 Task: Search one way flight ticket for 4 adults, 2 children, 2 infants in seat and 1 infant on lap in economy from Shreveport: Shreveport Regional Airport to Rockford: Chicago Rockford International Airport(was Northwest Chicagoland Regional Airport At Rockford) on 5-1-2023. Choice of flights is Spirit. Number of bags: 10 checked bags. Price is upto 100000. Outbound departure time preference is 22:30.
Action: Mouse moved to (225, 232)
Screenshot: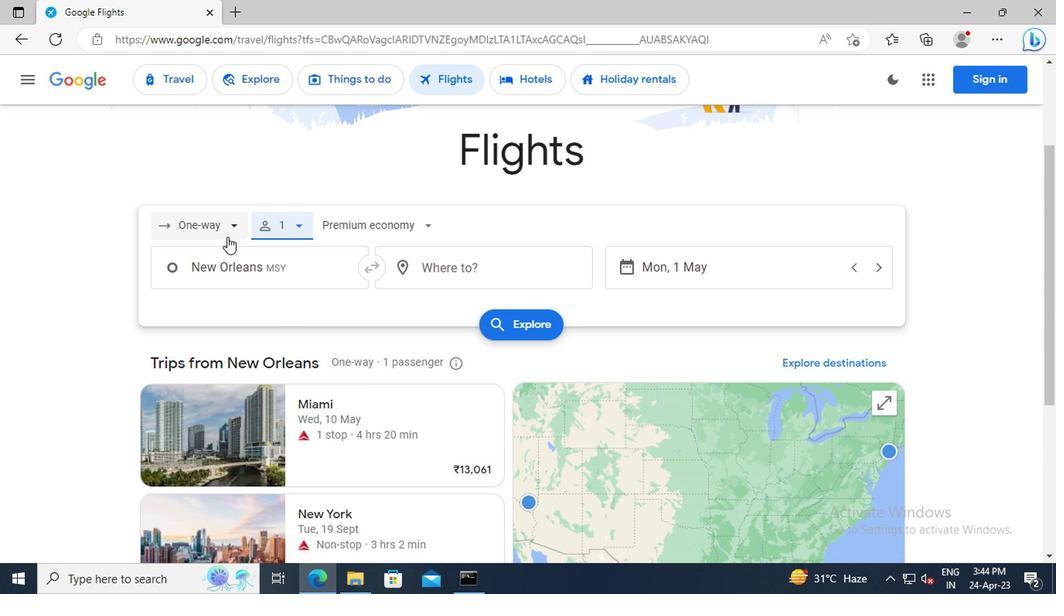 
Action: Mouse pressed left at (225, 232)
Screenshot: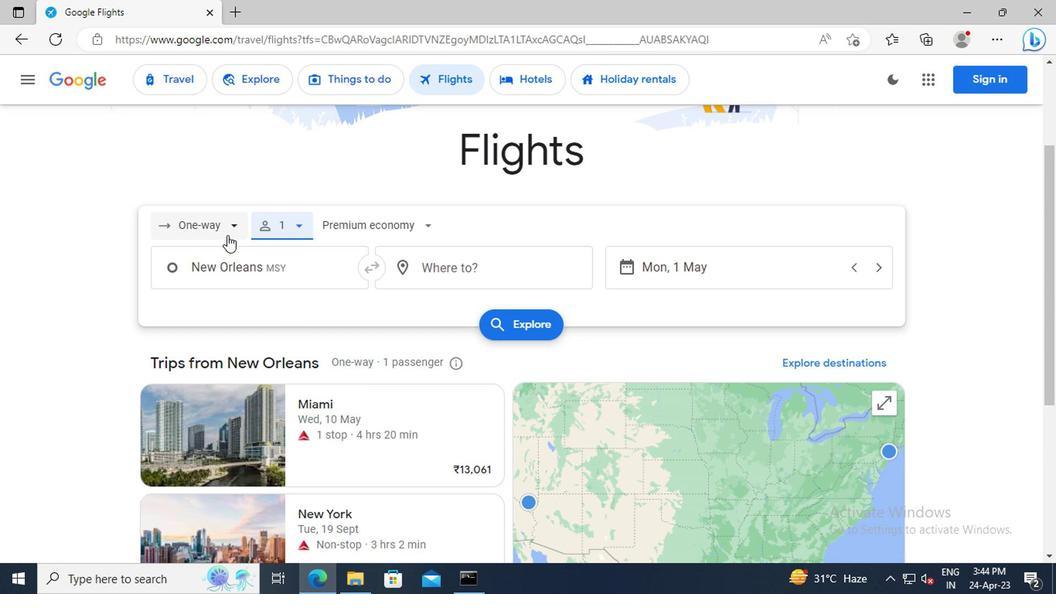 
Action: Mouse moved to (221, 304)
Screenshot: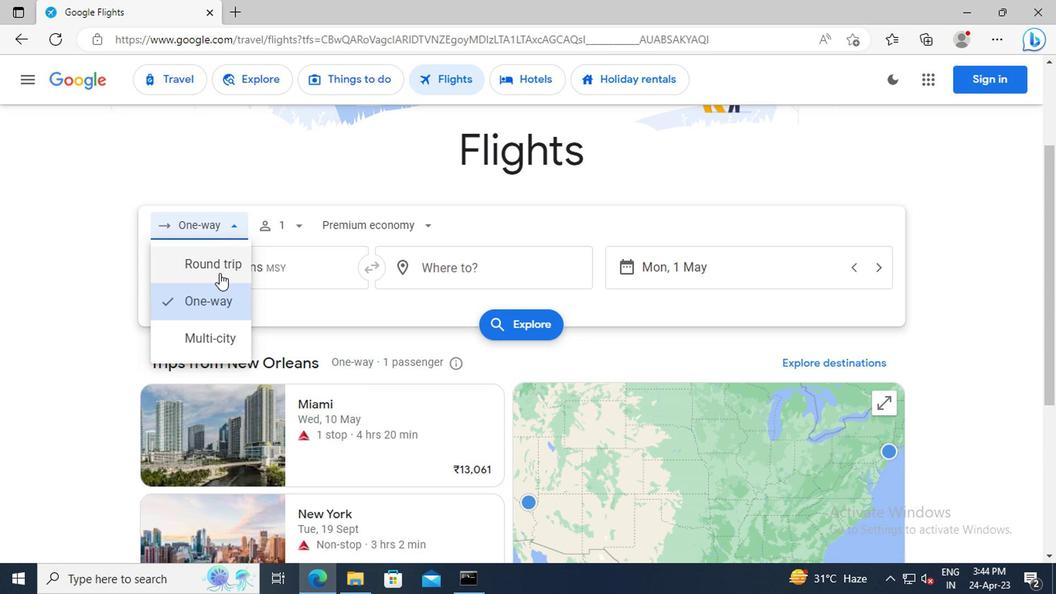 
Action: Mouse pressed left at (221, 304)
Screenshot: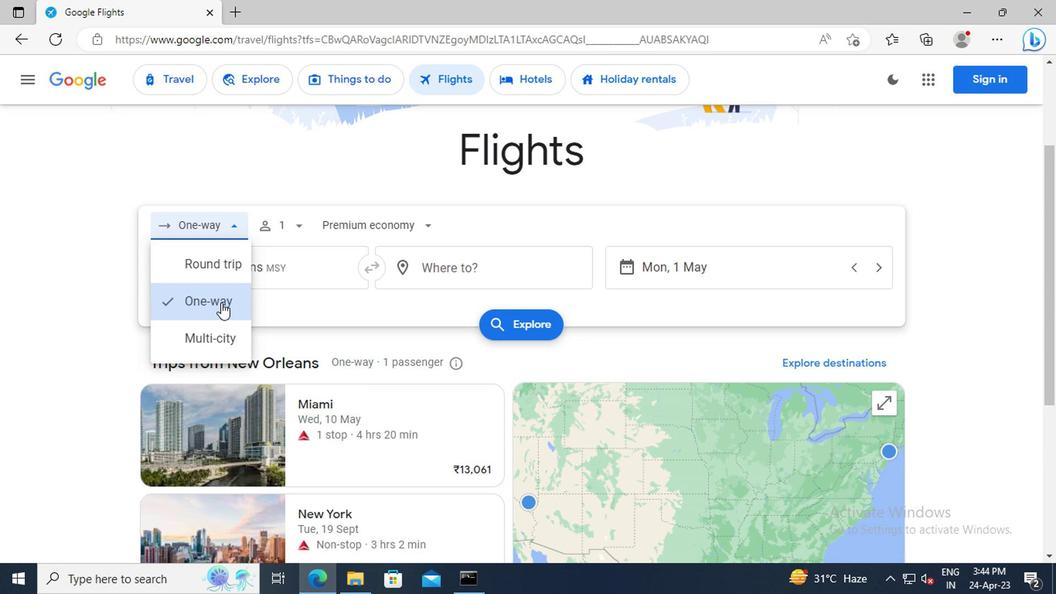 
Action: Mouse moved to (284, 227)
Screenshot: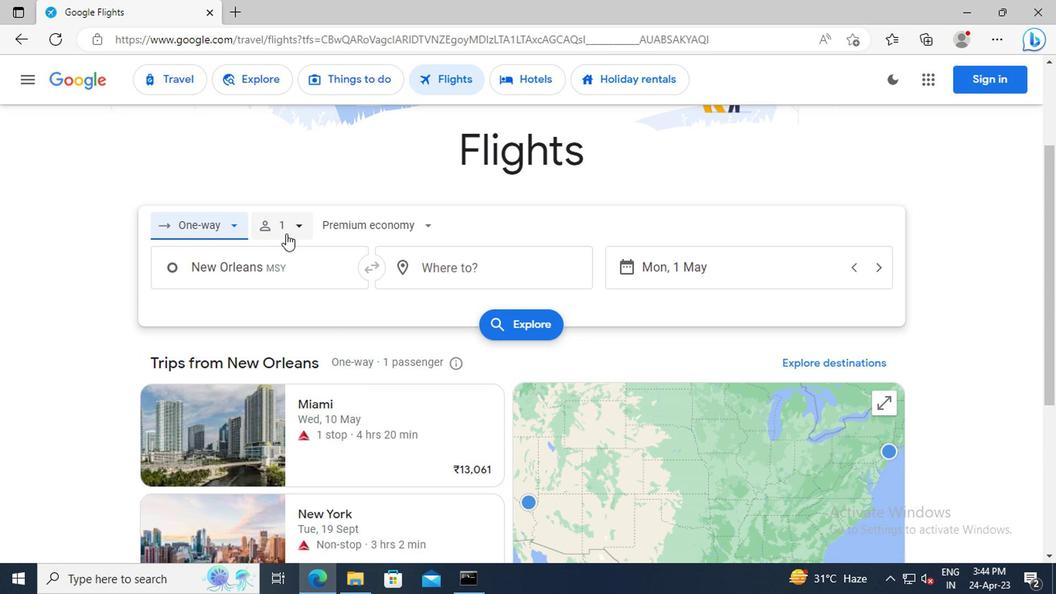 
Action: Mouse pressed left at (284, 227)
Screenshot: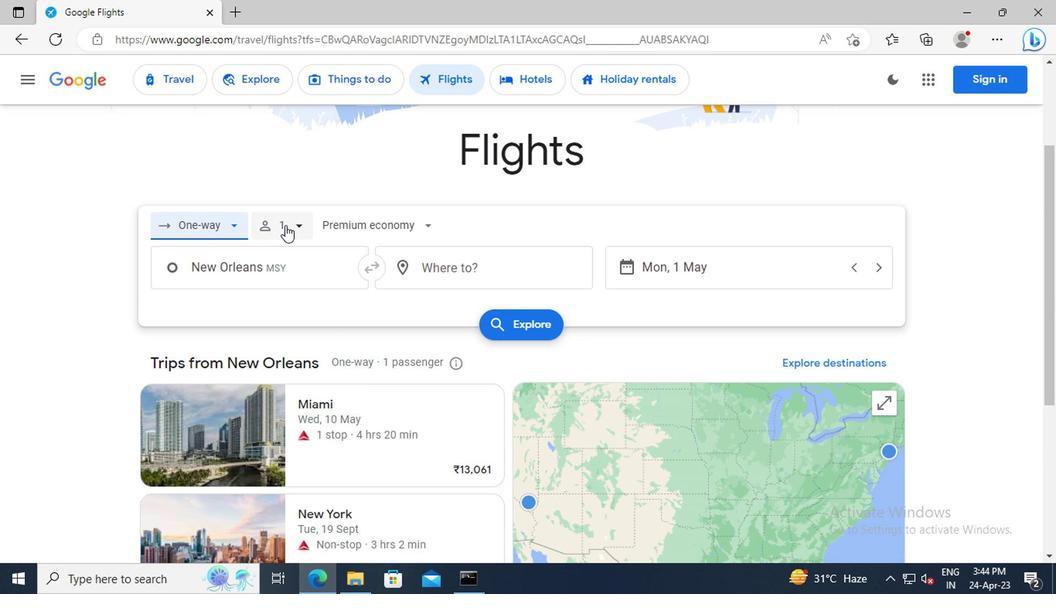 
Action: Mouse moved to (413, 271)
Screenshot: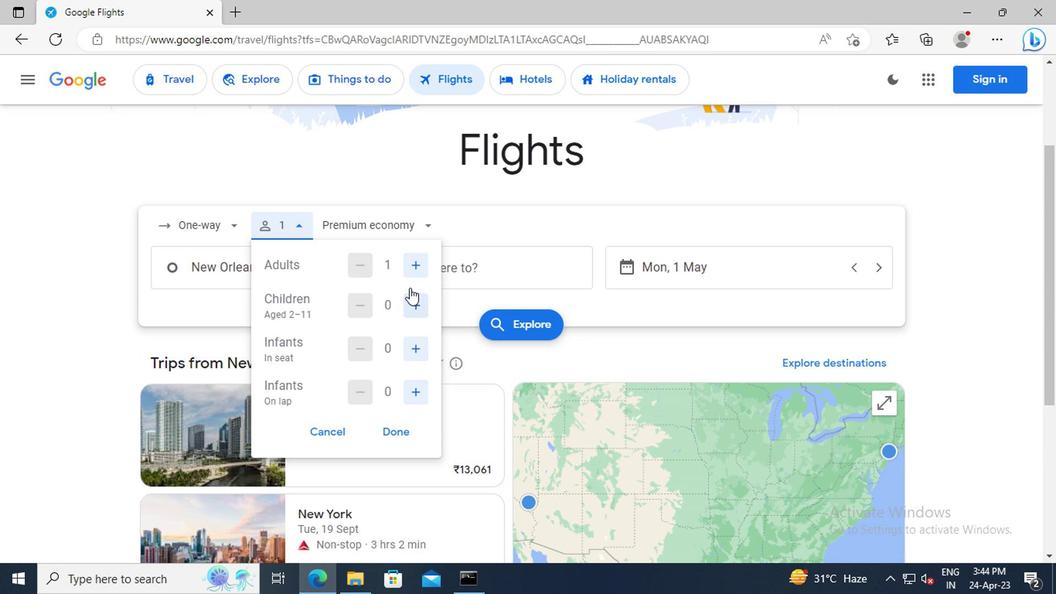 
Action: Mouse pressed left at (413, 271)
Screenshot: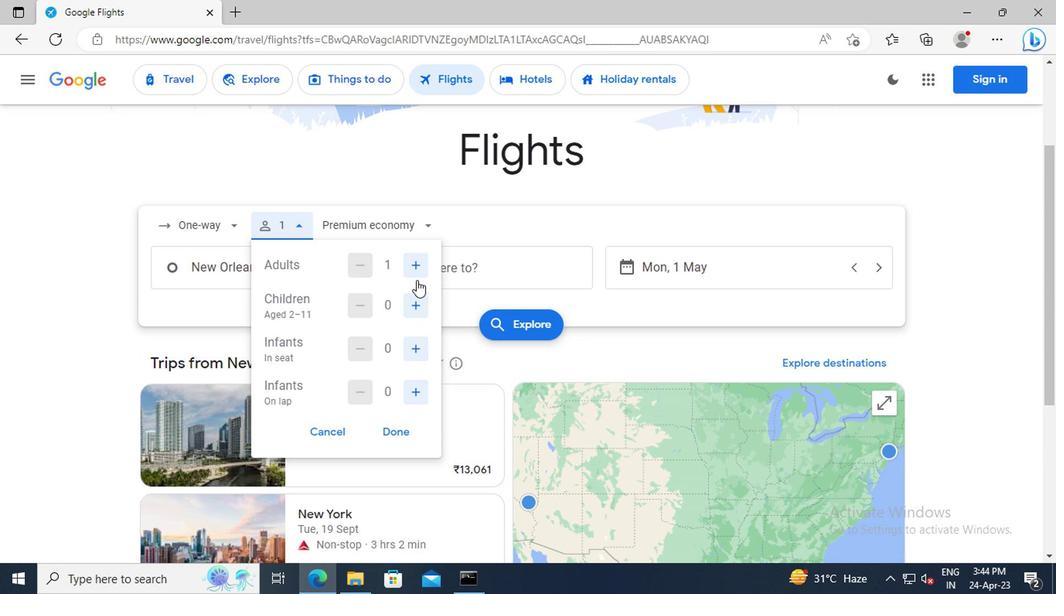 
Action: Mouse pressed left at (413, 271)
Screenshot: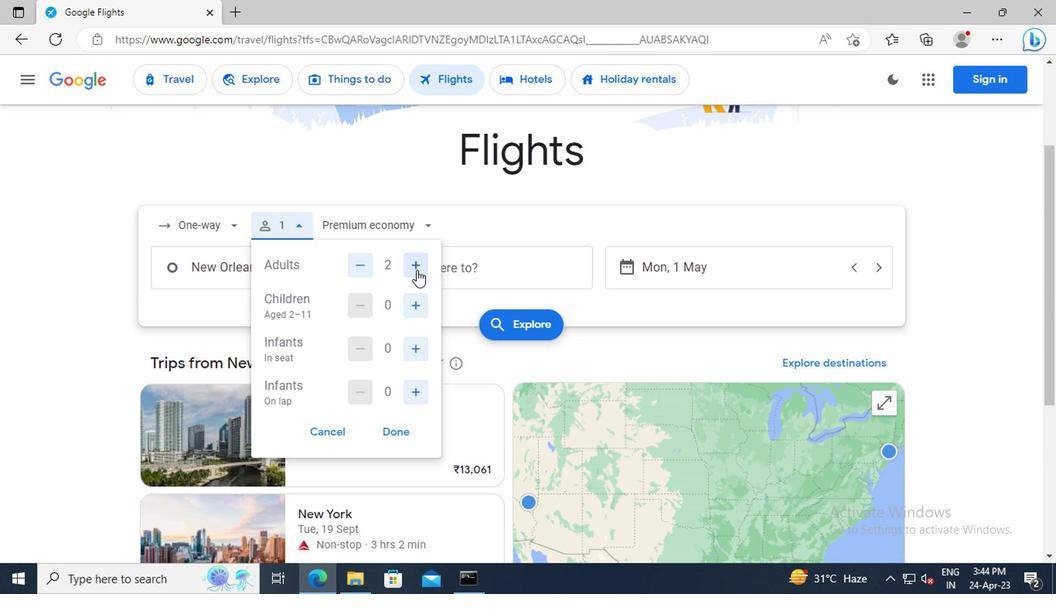 
Action: Mouse pressed left at (413, 271)
Screenshot: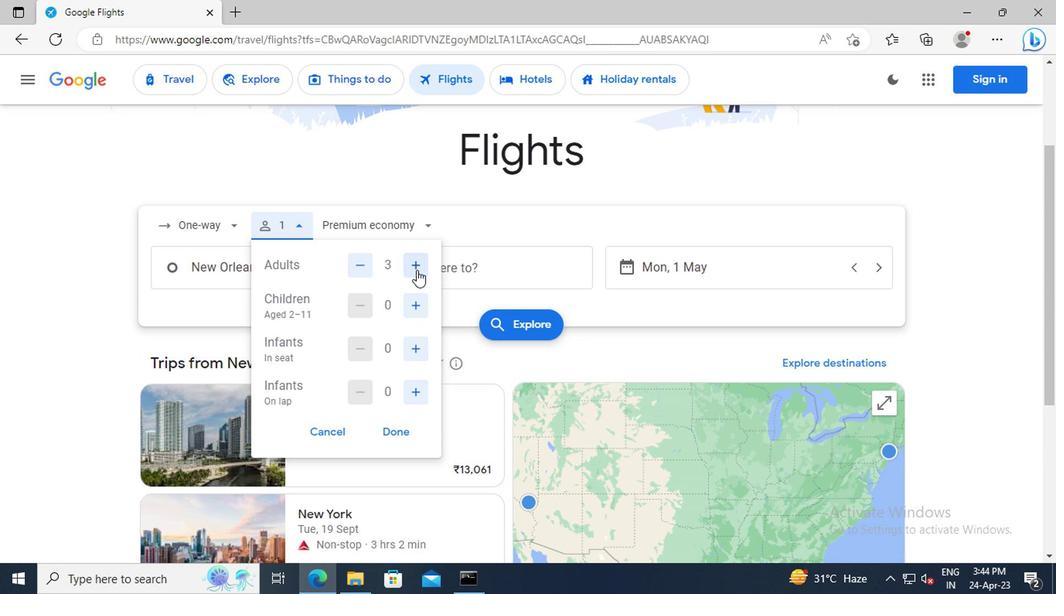 
Action: Mouse moved to (414, 298)
Screenshot: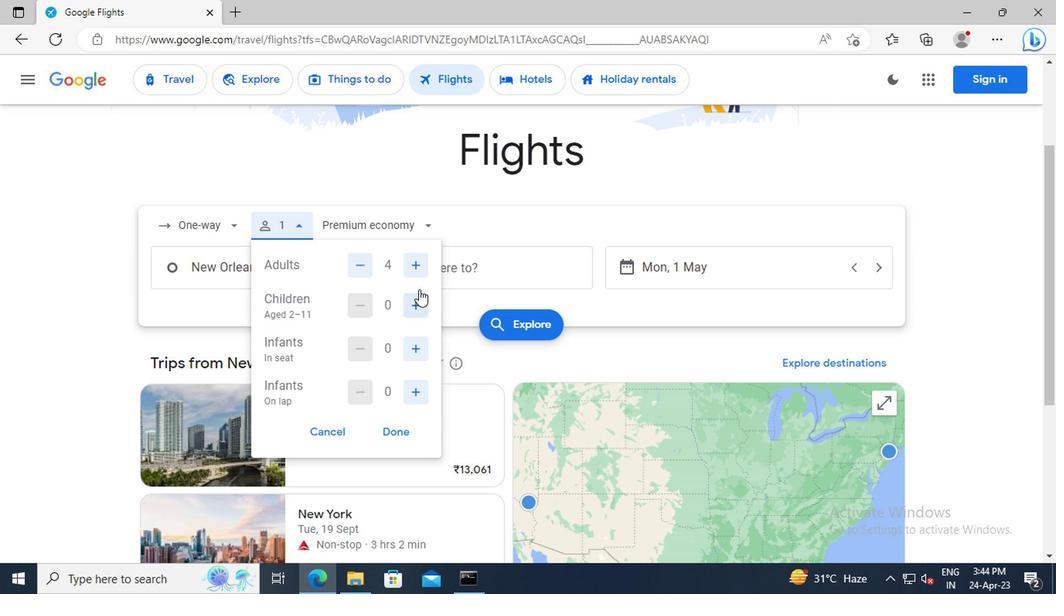 
Action: Mouse pressed left at (414, 298)
Screenshot: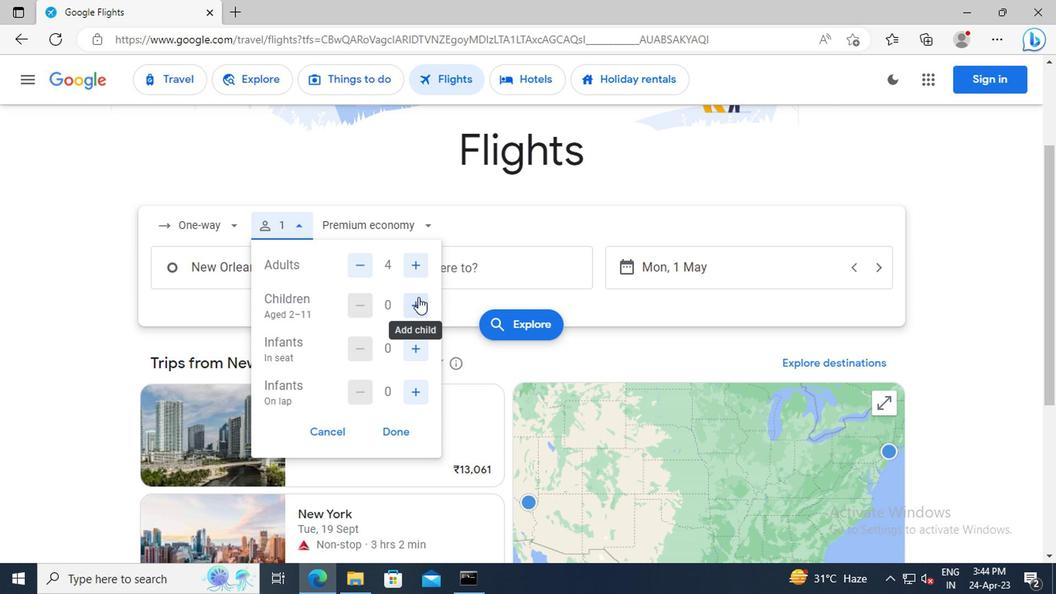 
Action: Mouse pressed left at (414, 298)
Screenshot: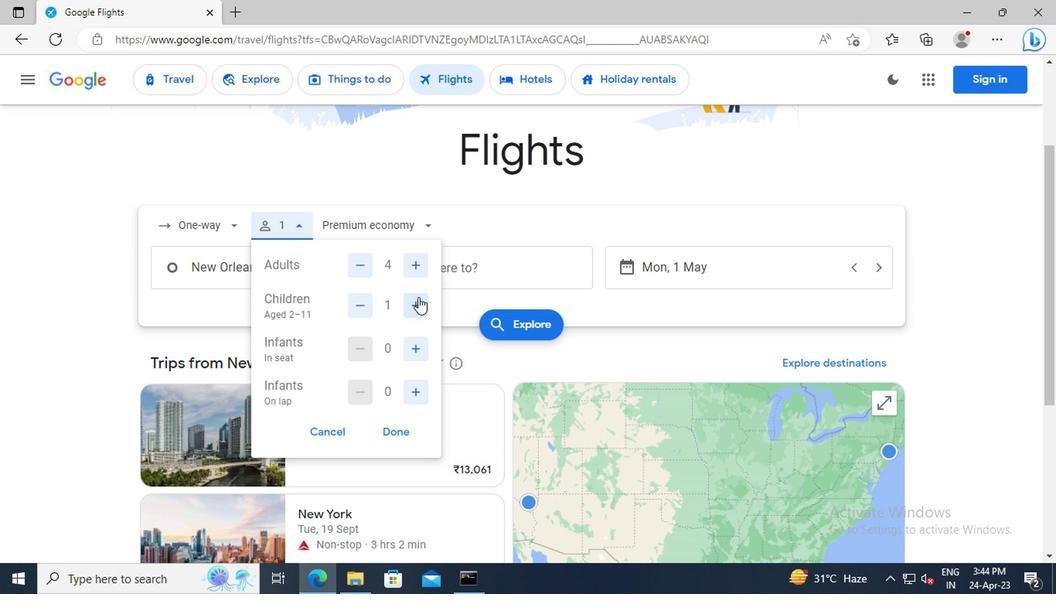 
Action: Mouse moved to (414, 339)
Screenshot: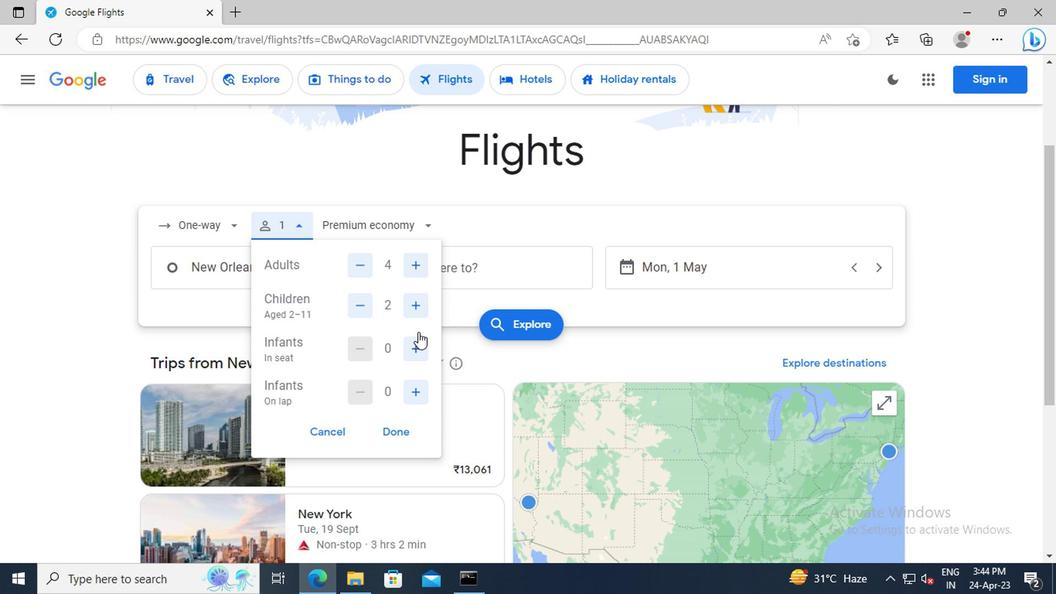 
Action: Mouse pressed left at (414, 339)
Screenshot: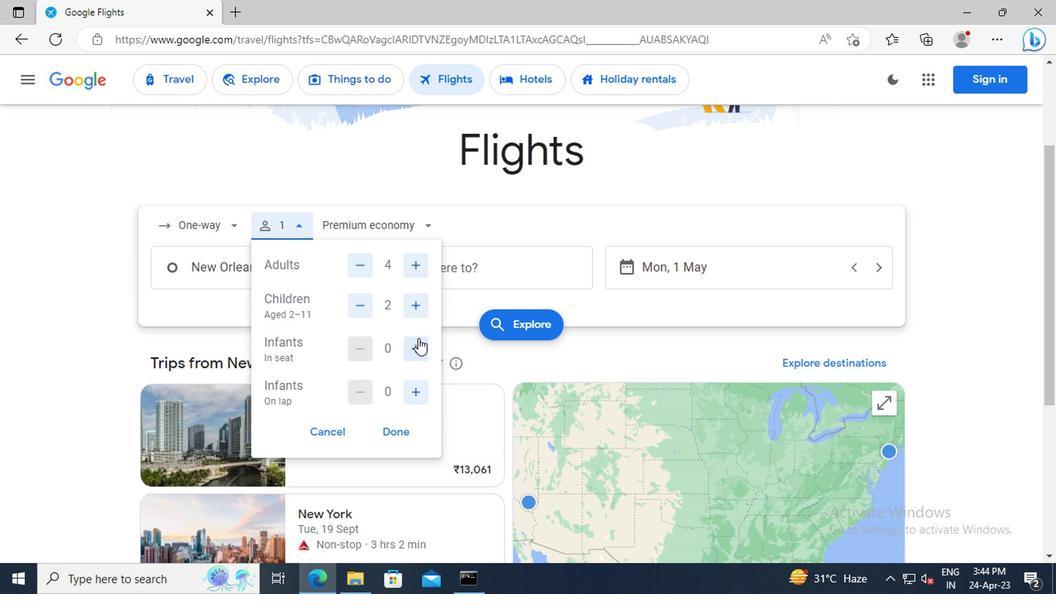 
Action: Mouse pressed left at (414, 339)
Screenshot: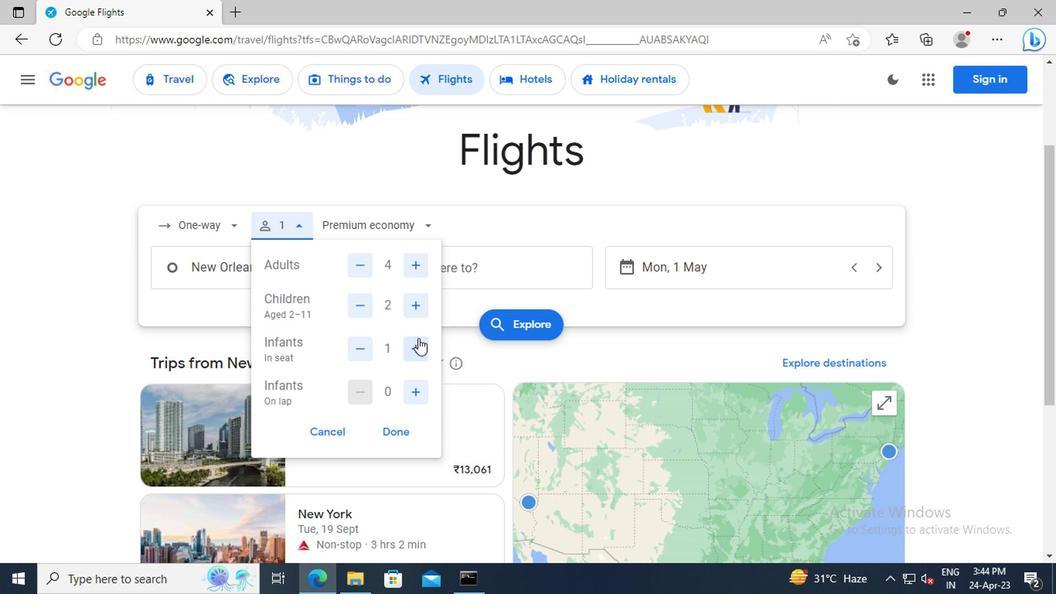 
Action: Mouse moved to (414, 387)
Screenshot: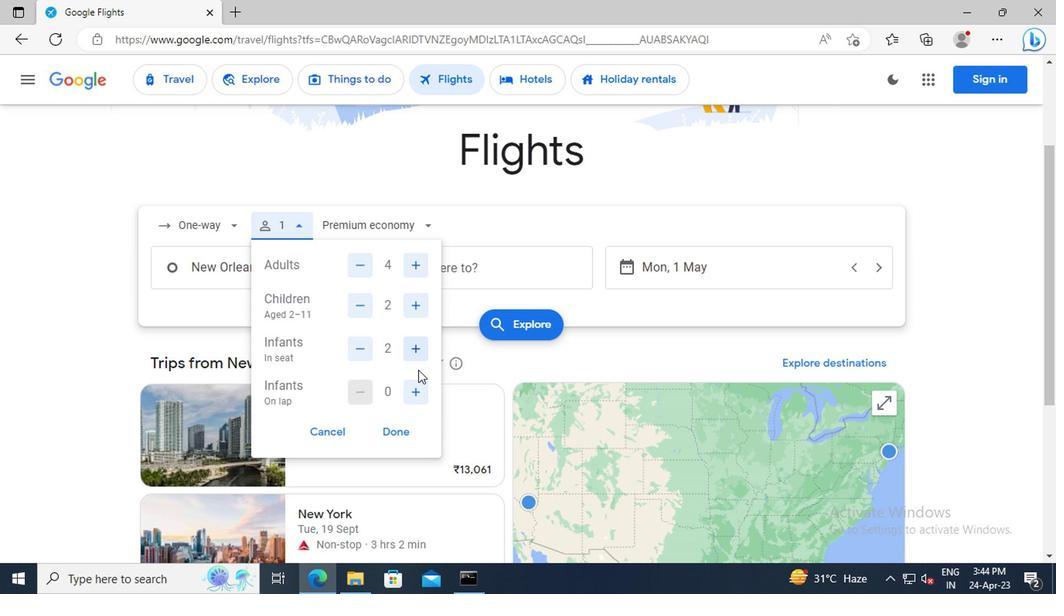 
Action: Mouse pressed left at (414, 387)
Screenshot: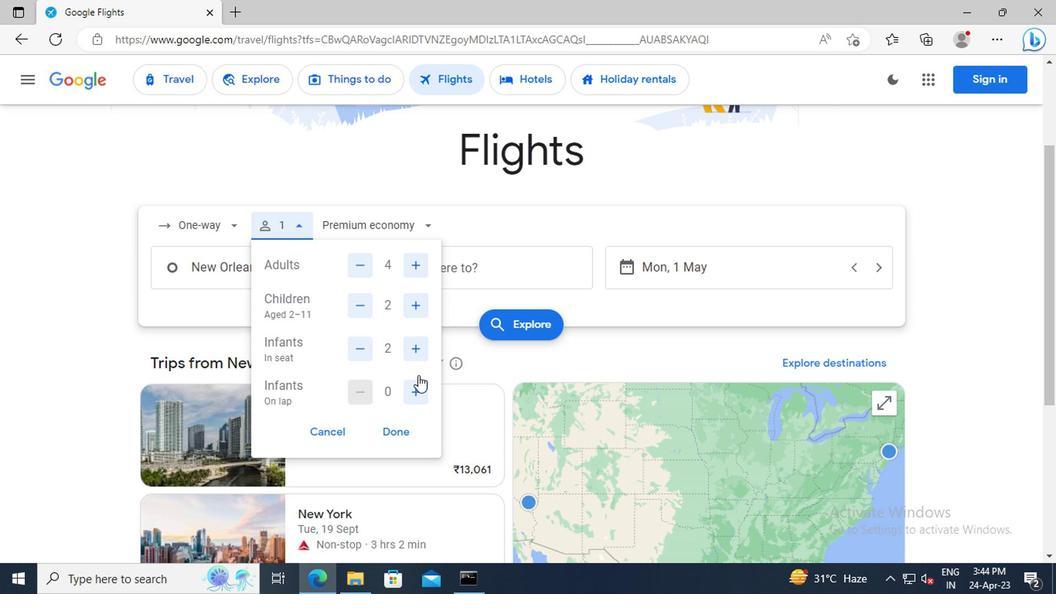 
Action: Mouse moved to (398, 431)
Screenshot: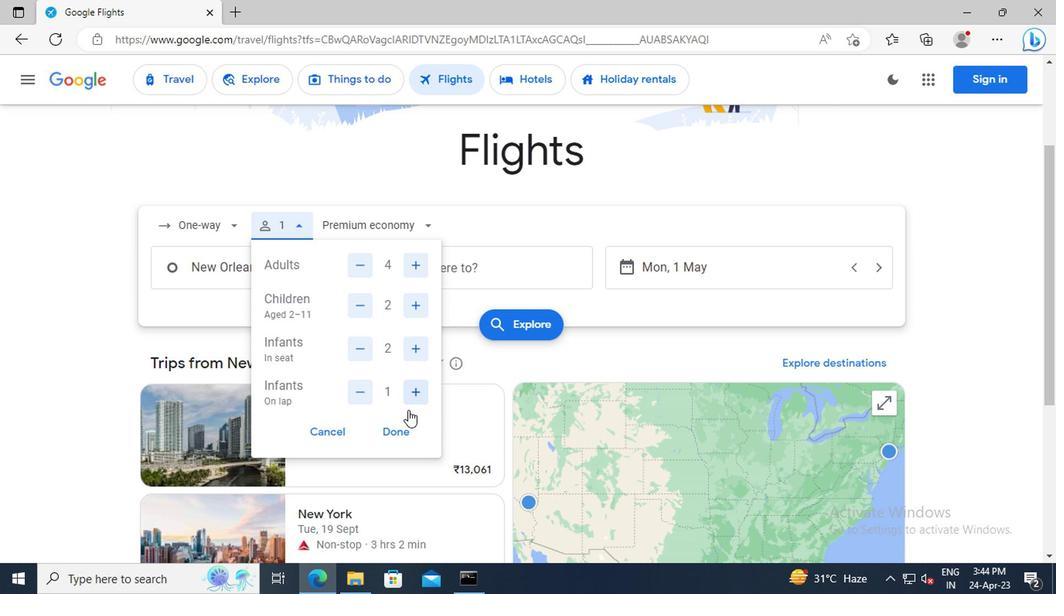 
Action: Mouse pressed left at (398, 431)
Screenshot: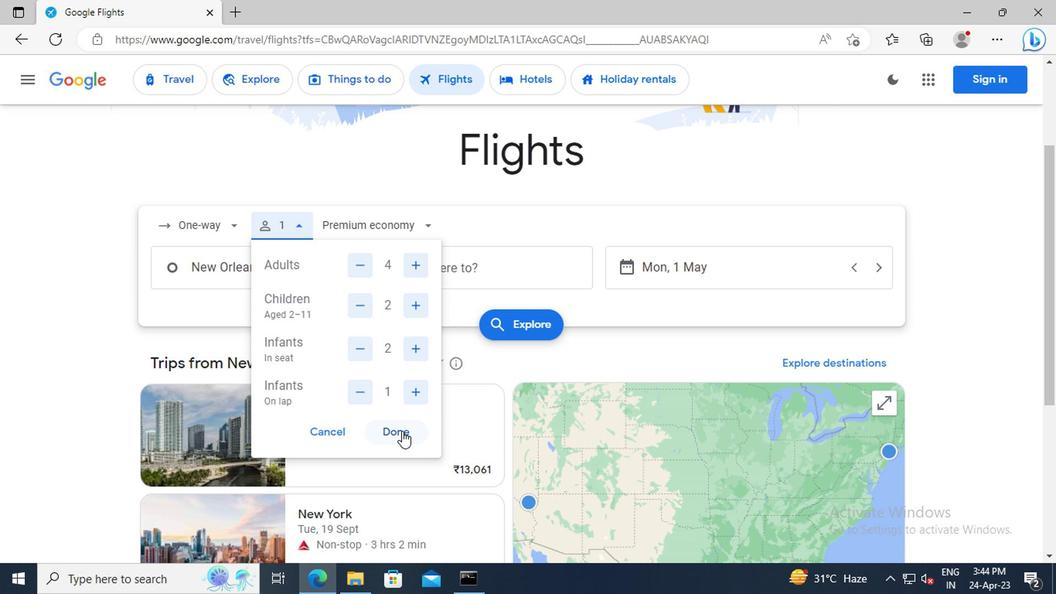 
Action: Mouse moved to (368, 225)
Screenshot: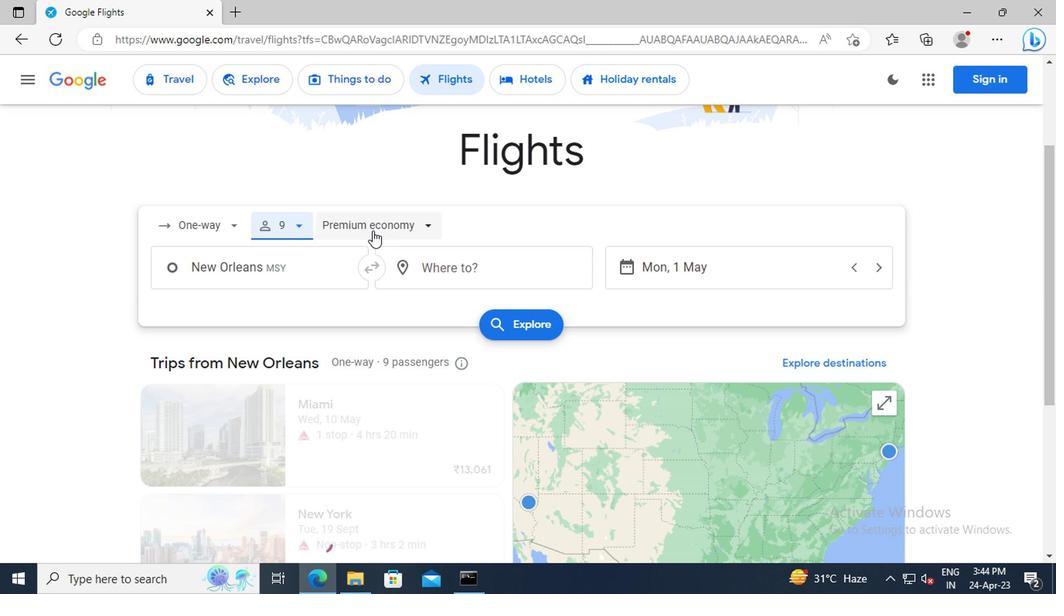 
Action: Mouse pressed left at (368, 225)
Screenshot: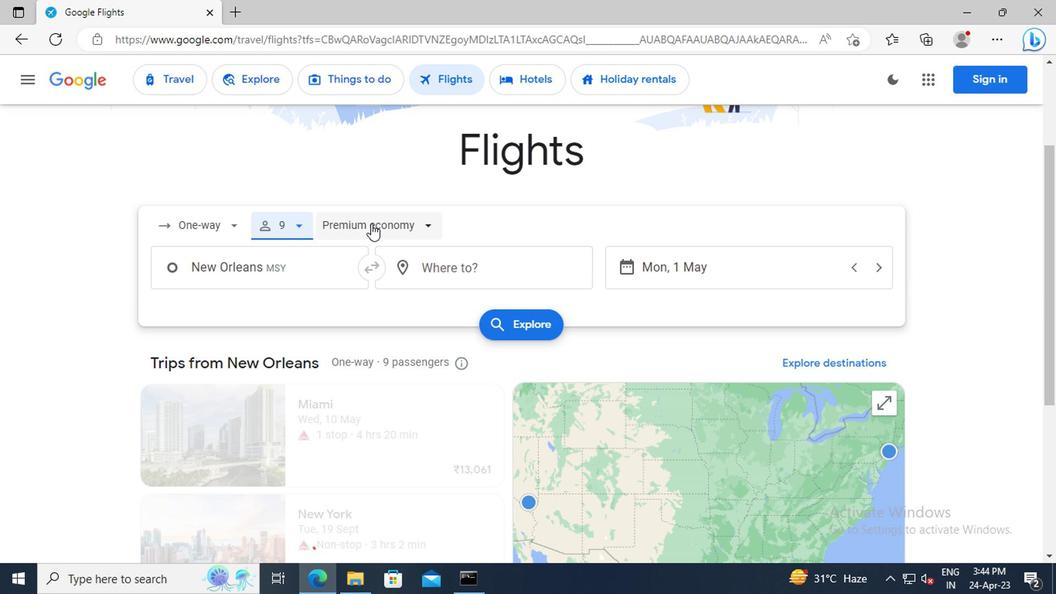 
Action: Mouse moved to (374, 264)
Screenshot: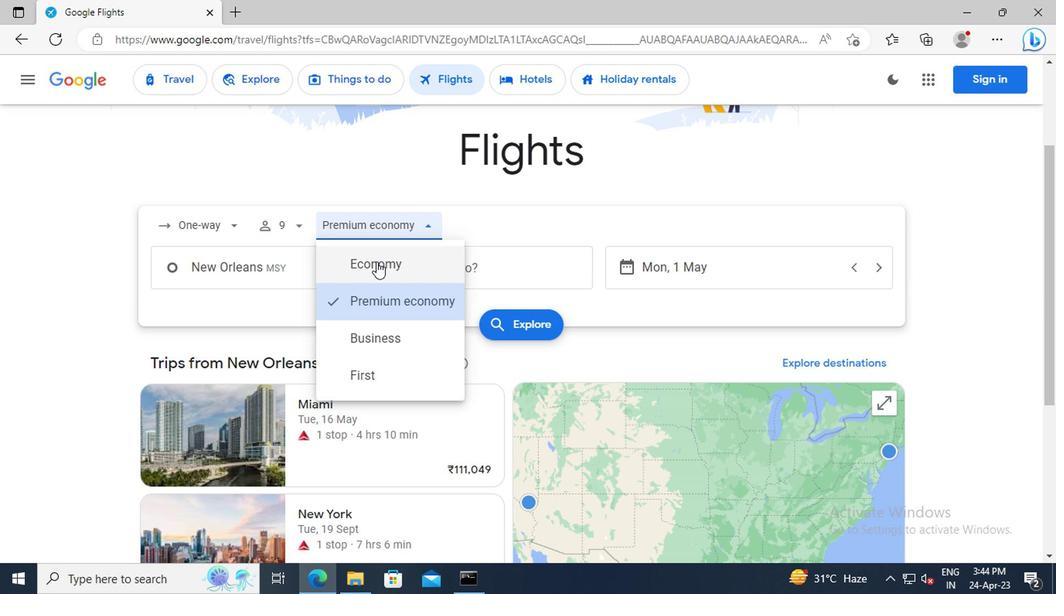 
Action: Mouse pressed left at (374, 264)
Screenshot: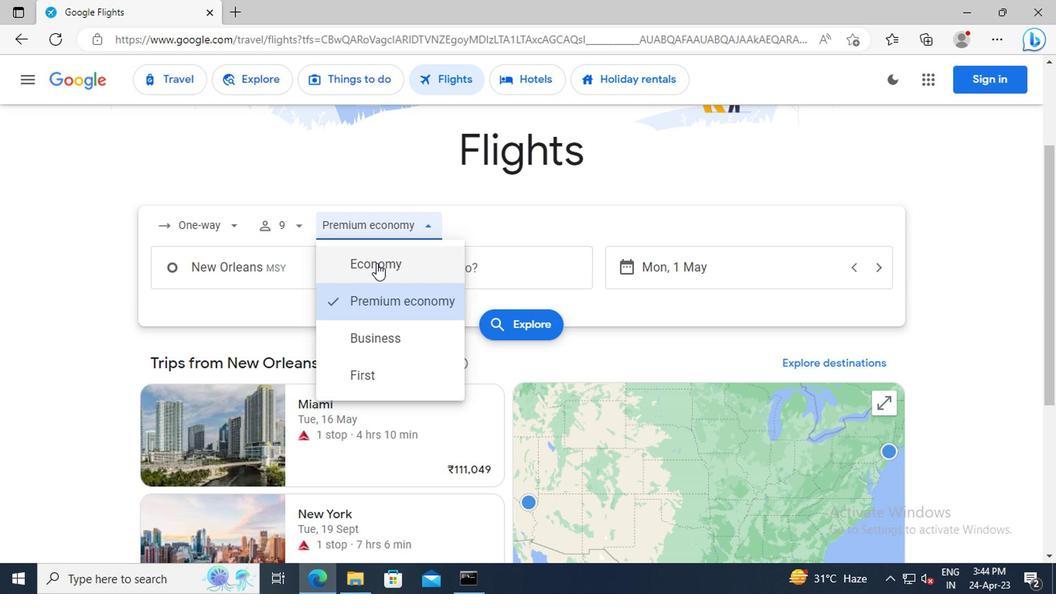 
Action: Mouse moved to (289, 277)
Screenshot: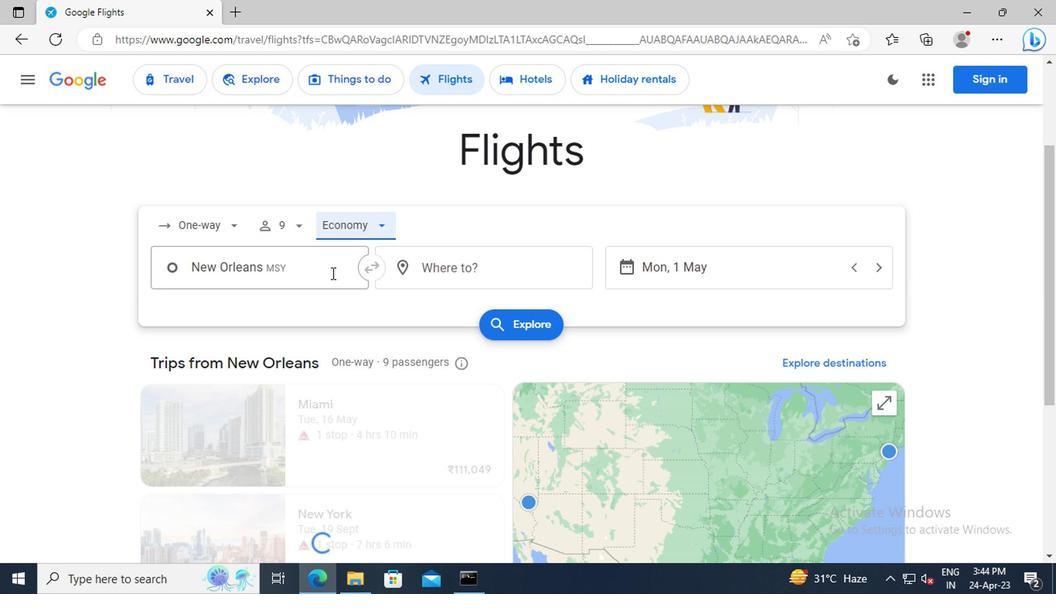 
Action: Mouse pressed left at (289, 277)
Screenshot: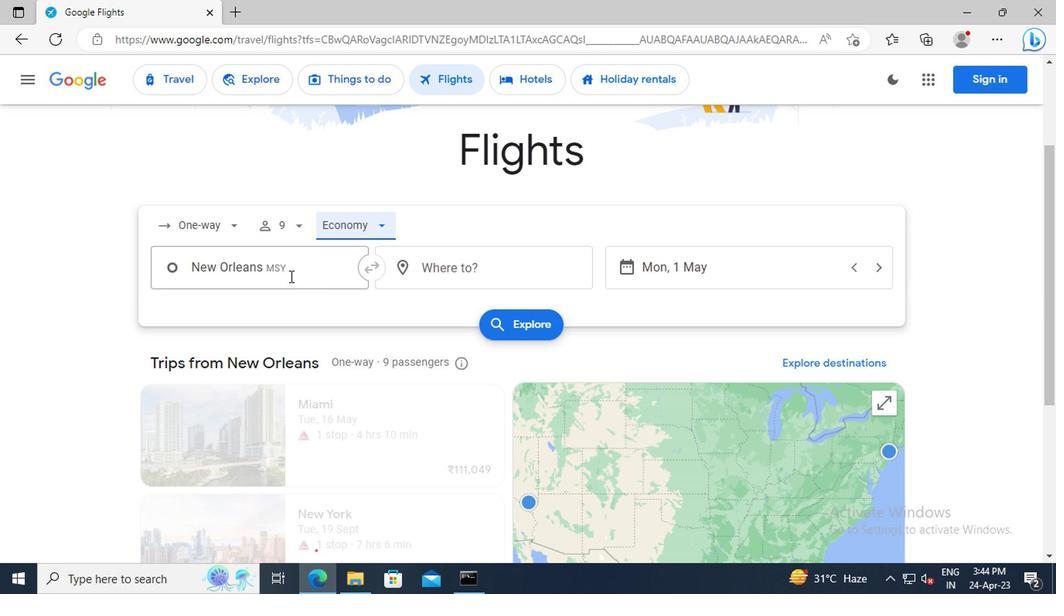 
Action: Key pressed <Key.shift_r>Shreveport<Key.space><Key.shift>R
Screenshot: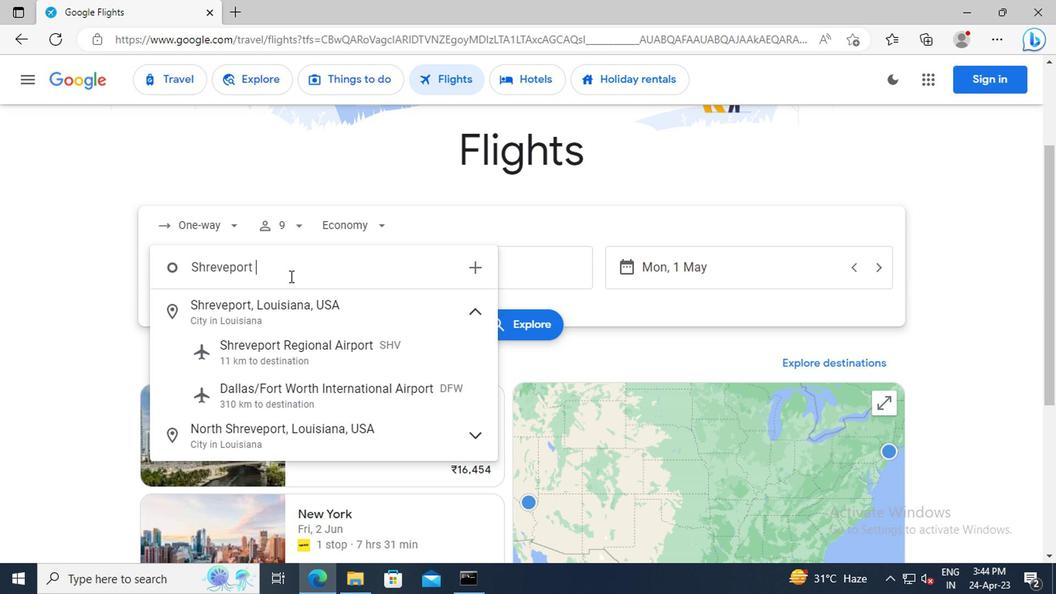 
Action: Mouse moved to (304, 307)
Screenshot: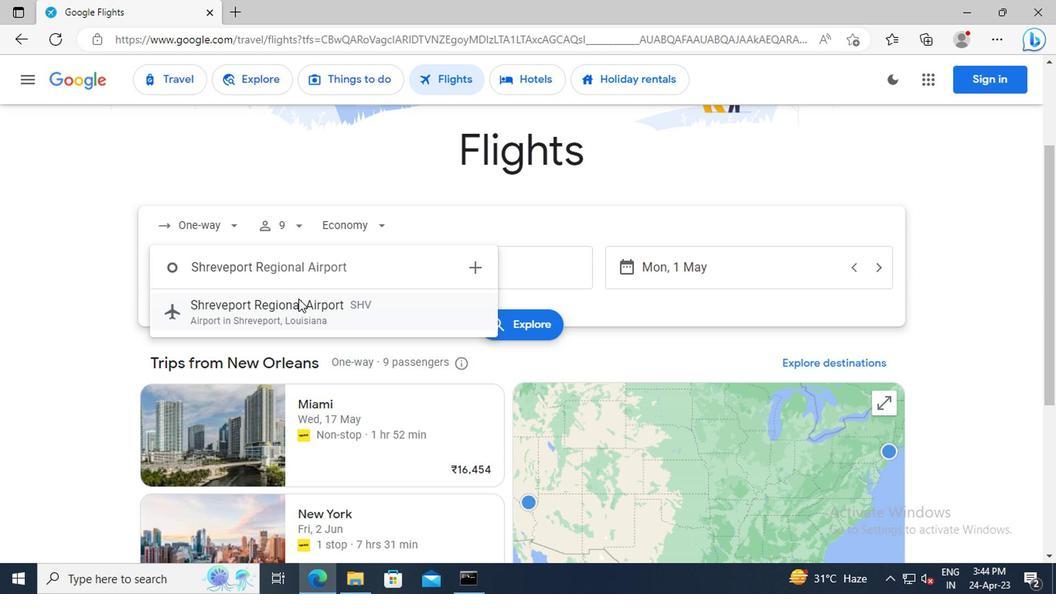 
Action: Mouse pressed left at (304, 307)
Screenshot: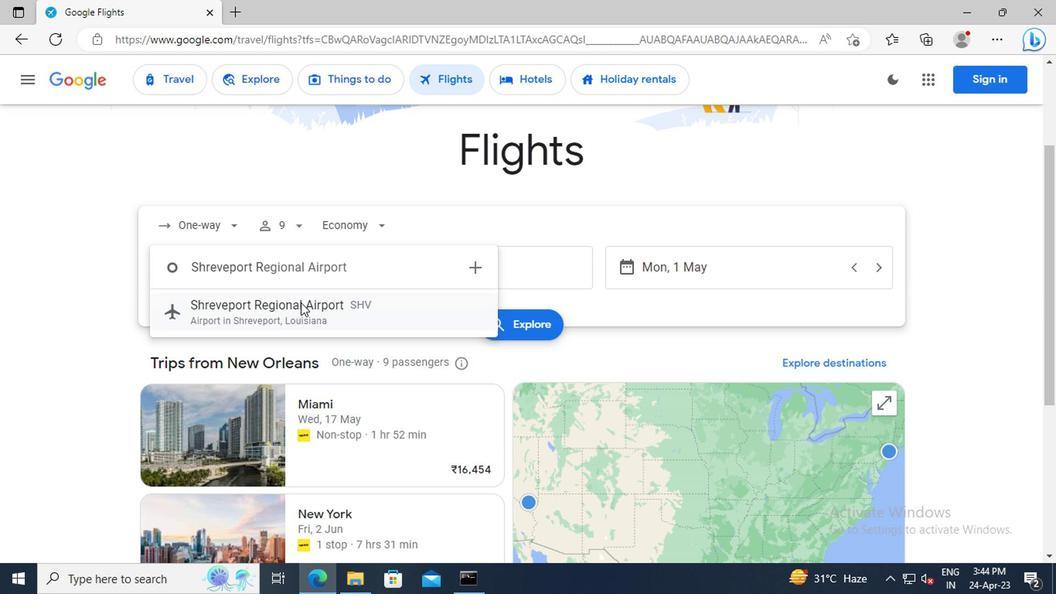 
Action: Mouse moved to (457, 264)
Screenshot: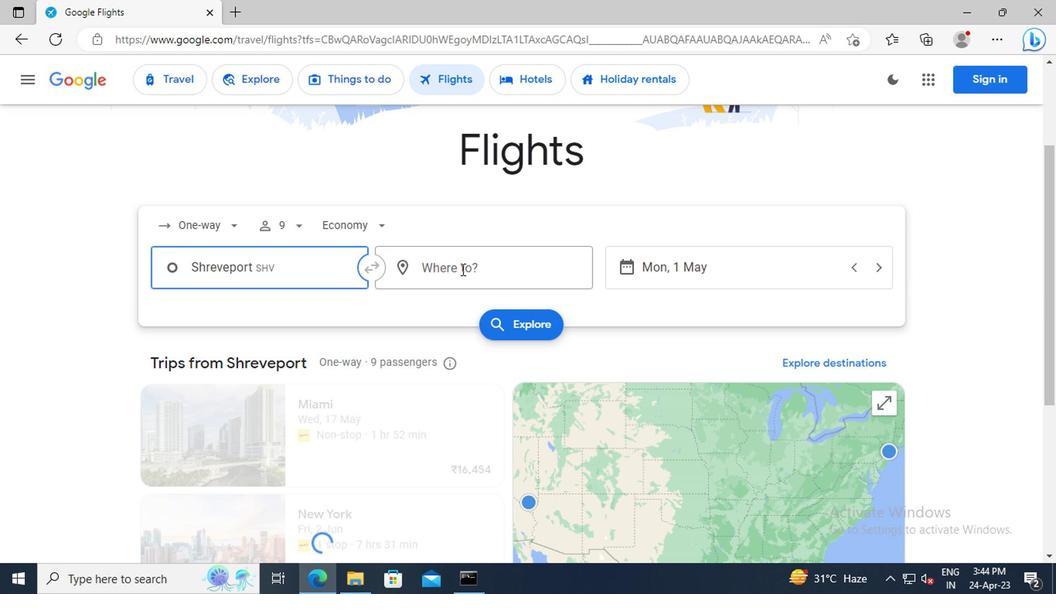 
Action: Mouse pressed left at (457, 264)
Screenshot: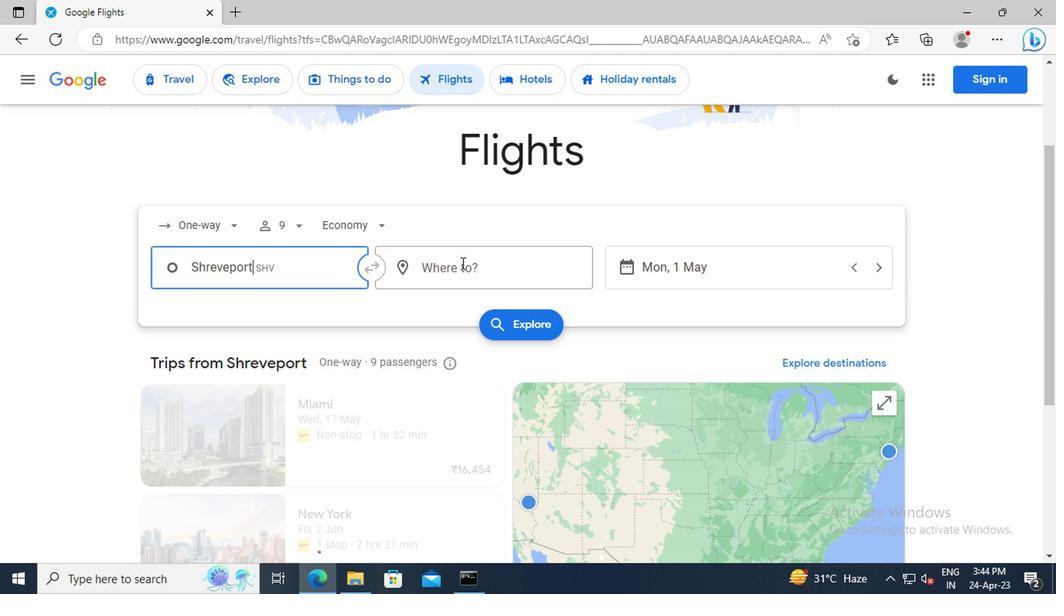 
Action: Key pressed <Key.shift>CHICAGO<Key.space><Key.shift><Key.shift>R
Screenshot: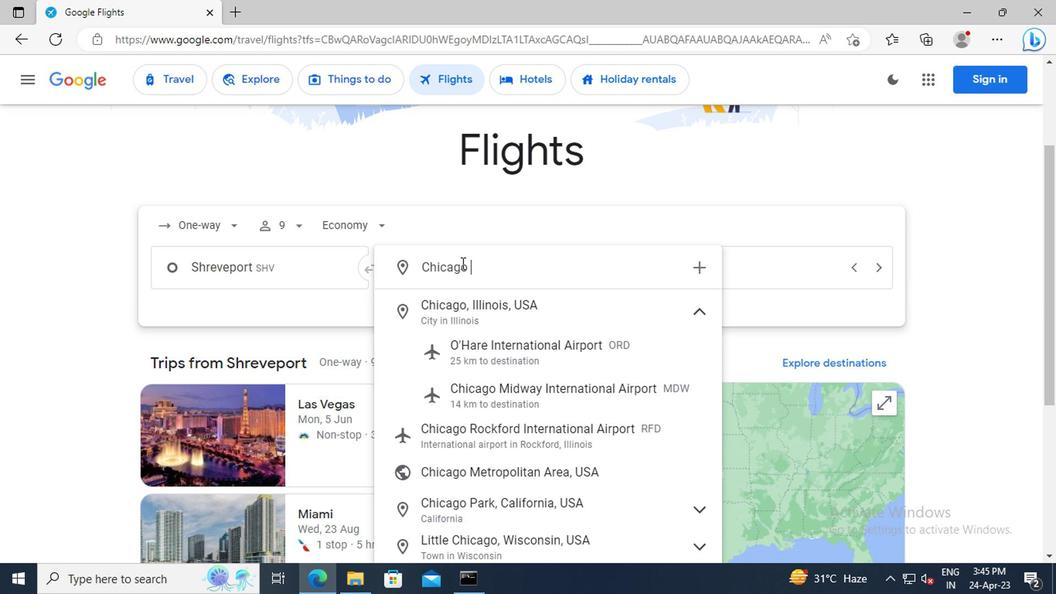 
Action: Mouse moved to (483, 307)
Screenshot: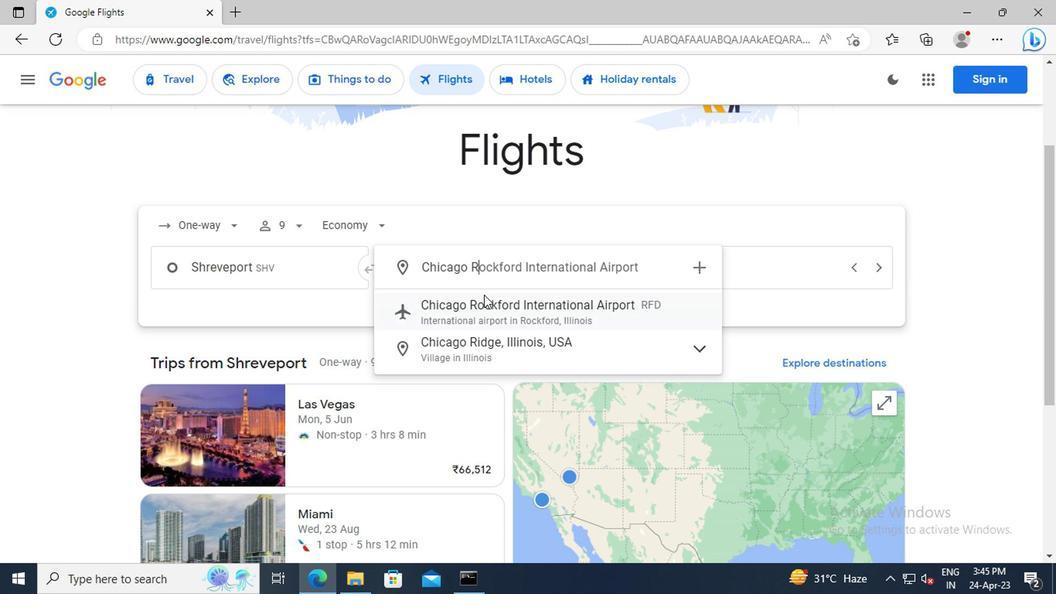 
Action: Mouse pressed left at (483, 307)
Screenshot: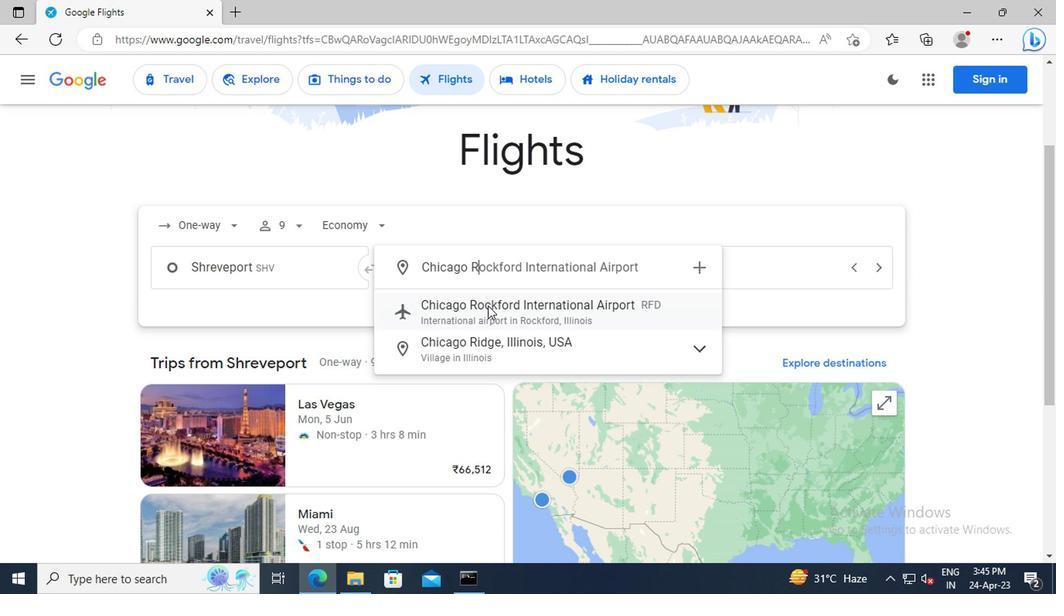 
Action: Mouse moved to (668, 271)
Screenshot: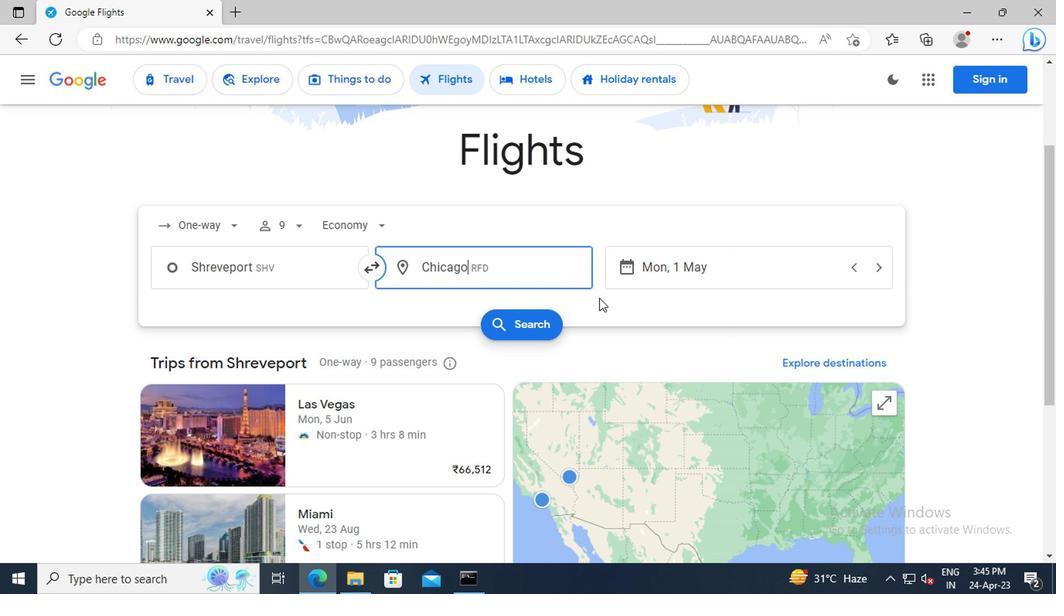 
Action: Mouse pressed left at (668, 271)
Screenshot: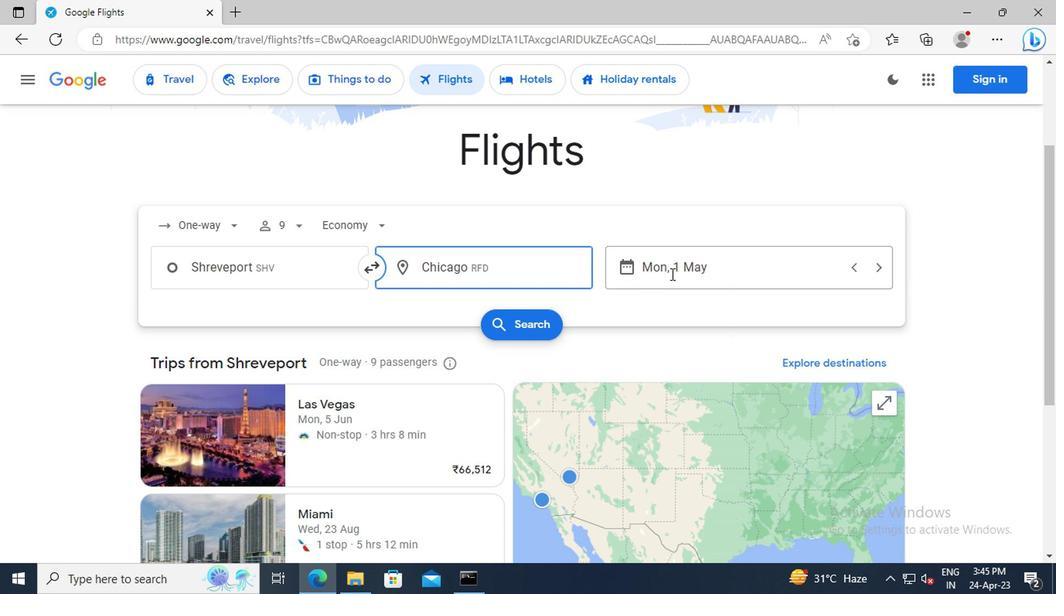 
Action: Mouse moved to (639, 251)
Screenshot: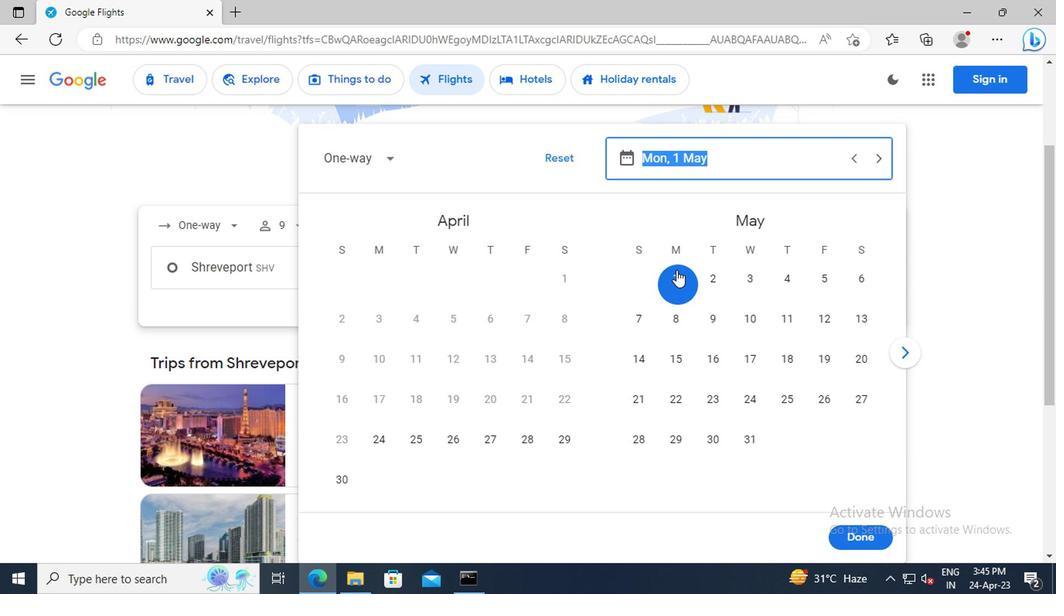 
Action: Key pressed 1<Key.space>
Screenshot: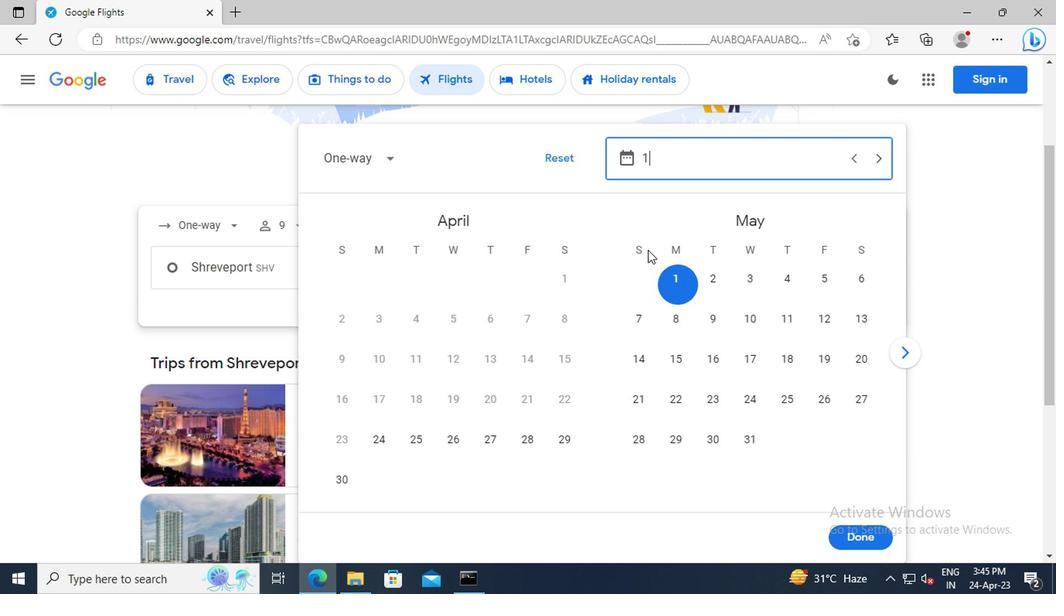 
Action: Mouse moved to (639, 251)
Screenshot: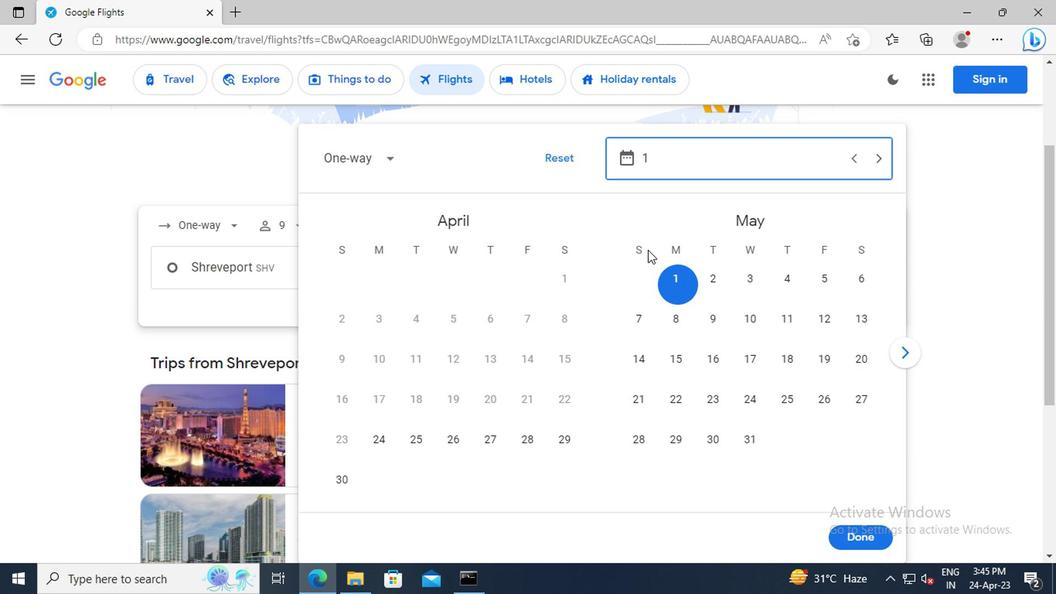 
Action: Key pressed MAY<Key.enter>
Screenshot: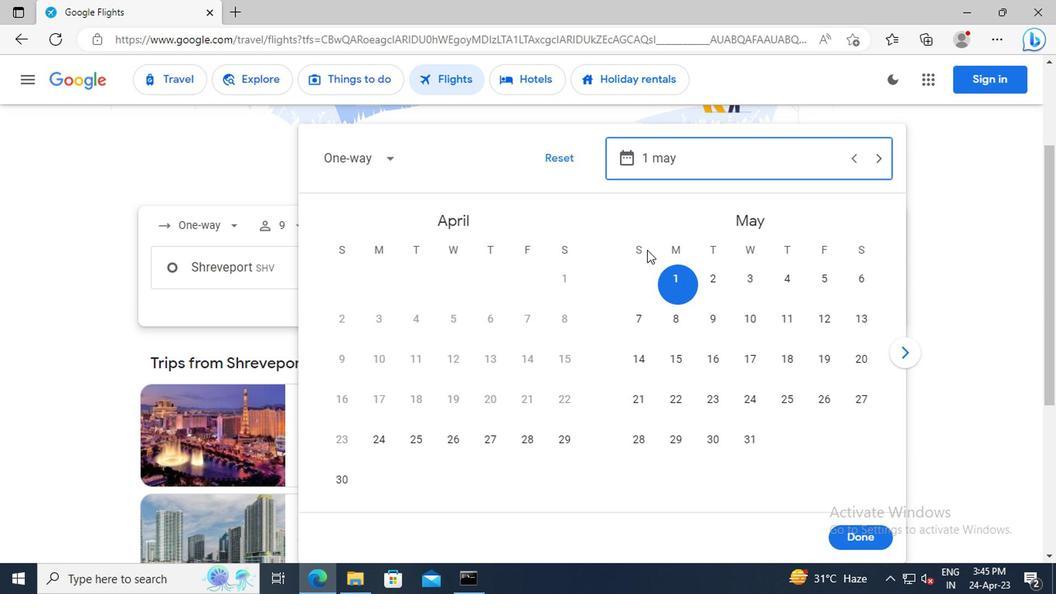 
Action: Mouse moved to (854, 528)
Screenshot: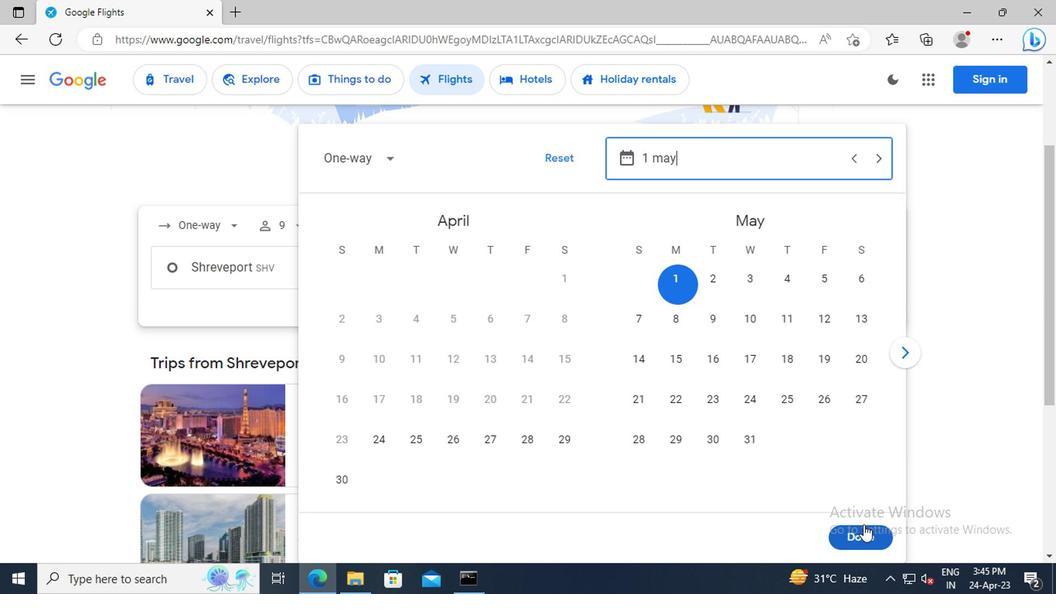
Action: Mouse pressed left at (854, 528)
Screenshot: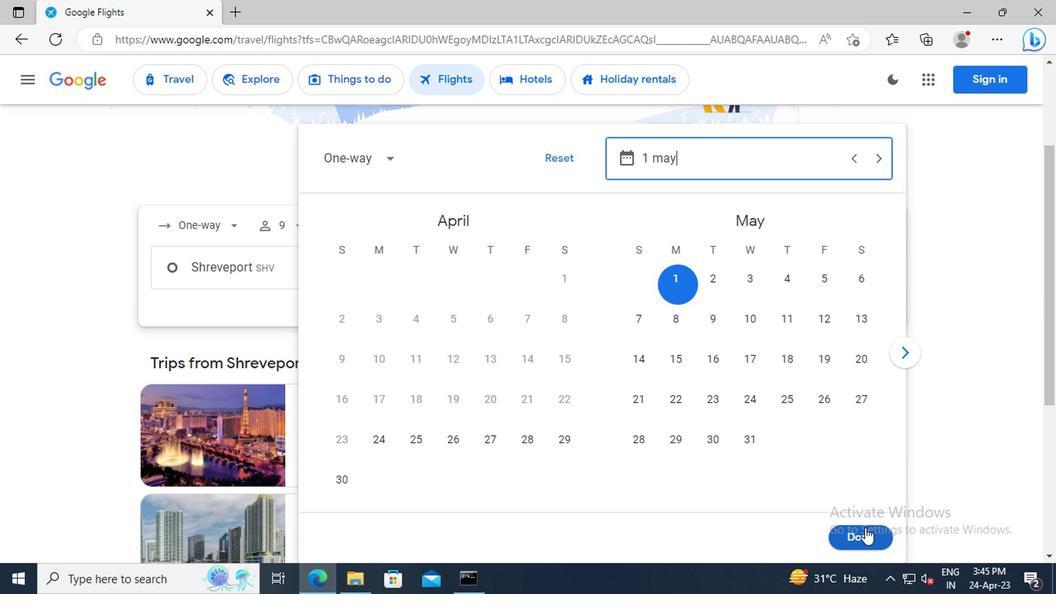 
Action: Mouse moved to (532, 326)
Screenshot: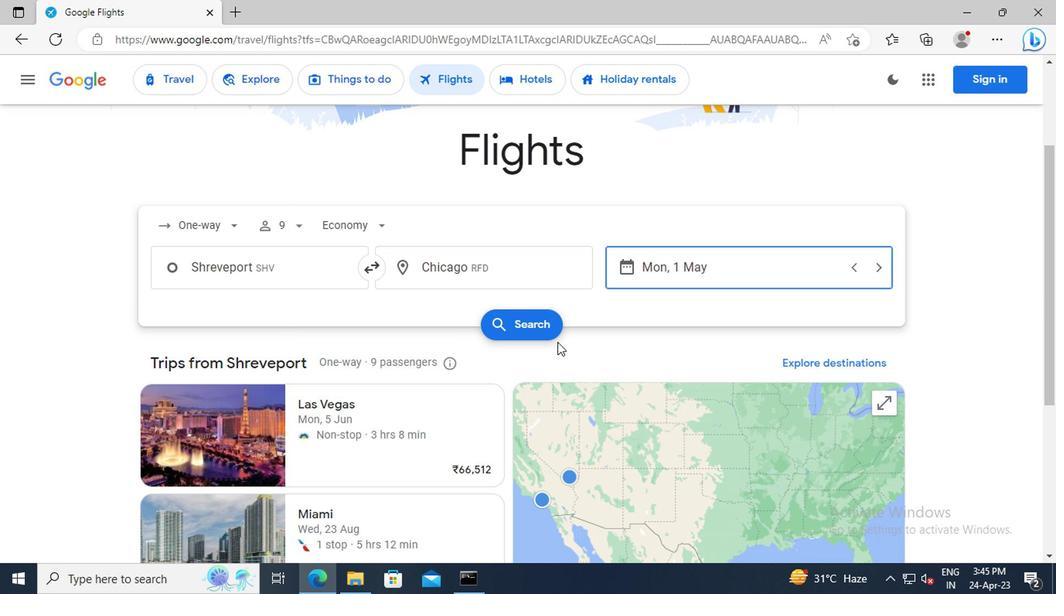 
Action: Mouse pressed left at (532, 326)
Screenshot: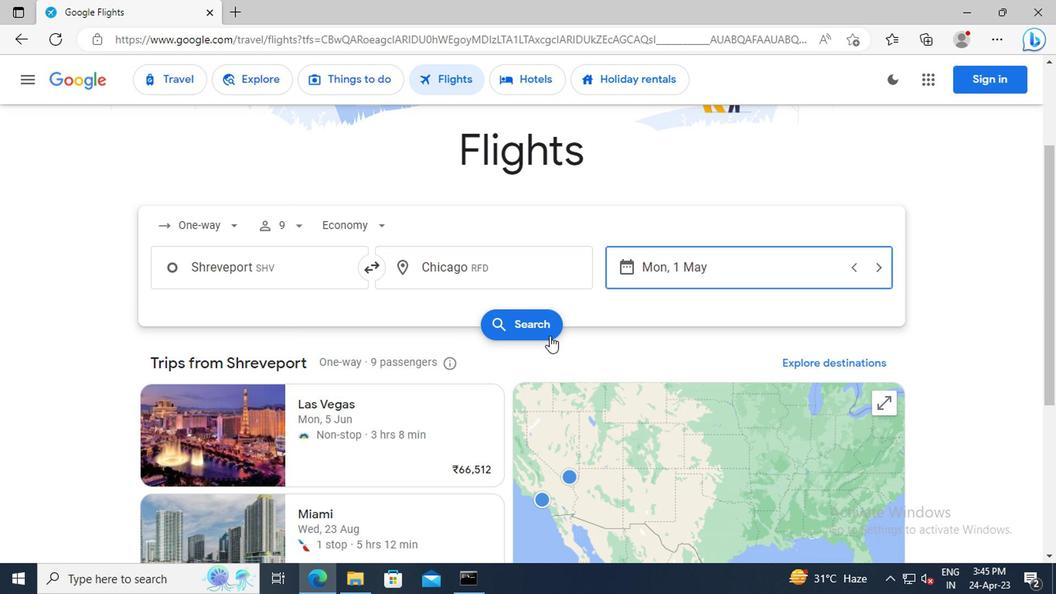 
Action: Mouse moved to (182, 219)
Screenshot: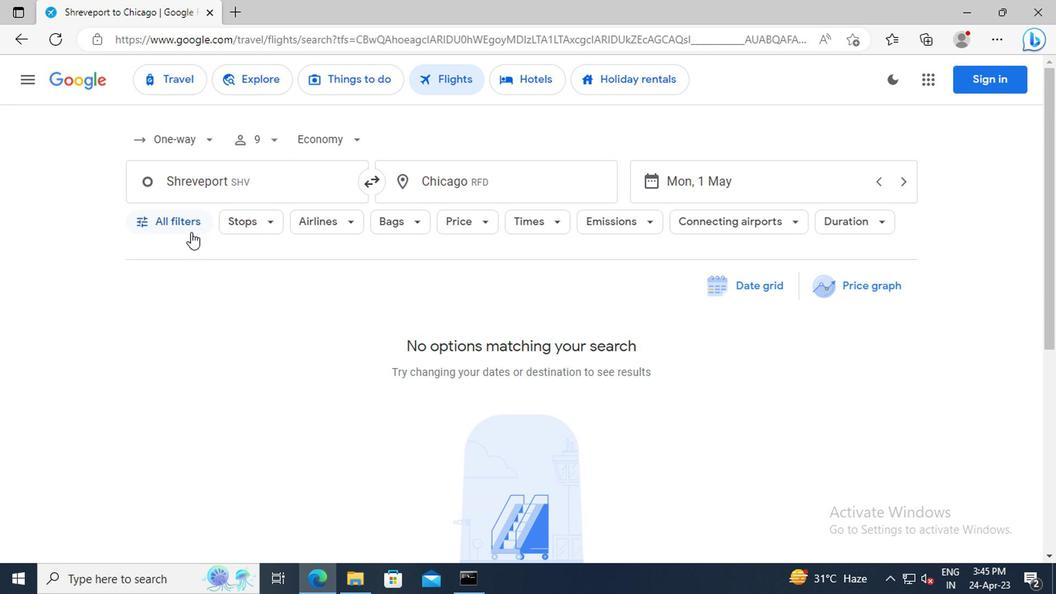 
Action: Mouse pressed left at (182, 219)
Screenshot: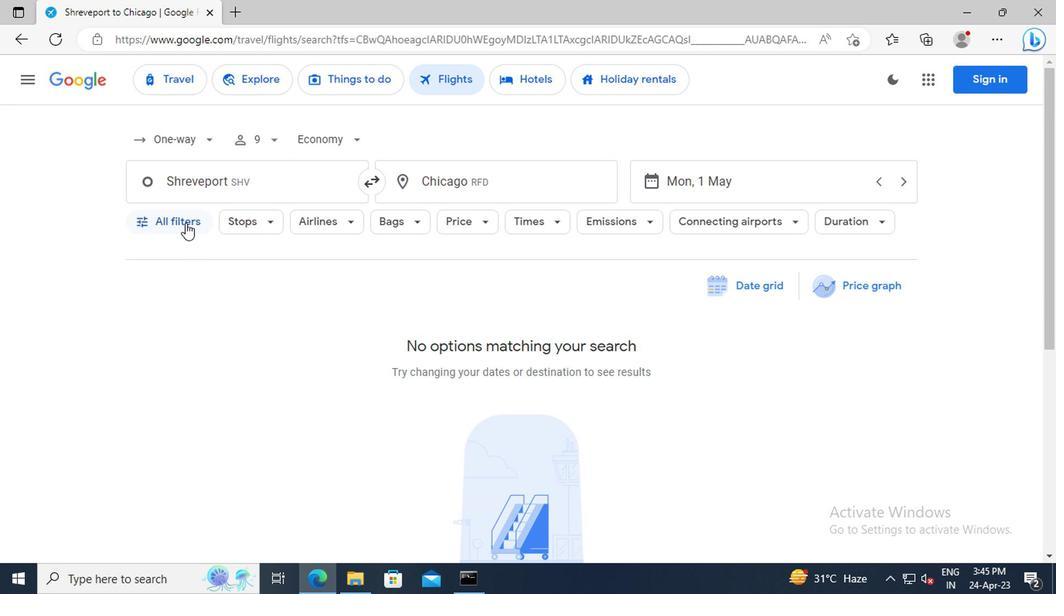 
Action: Mouse moved to (311, 321)
Screenshot: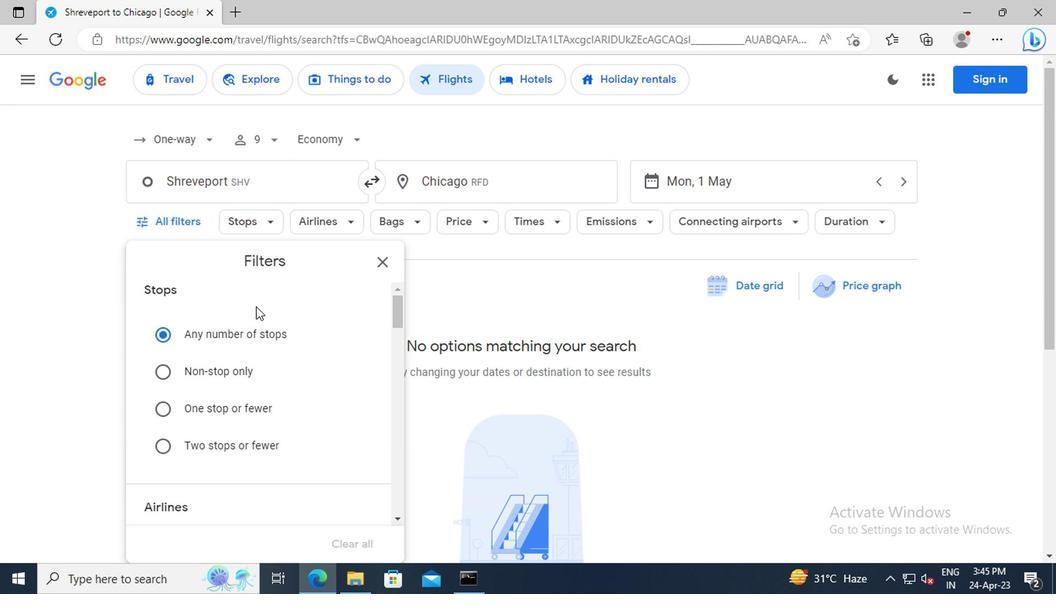 
Action: Mouse scrolled (311, 320) with delta (0, -1)
Screenshot: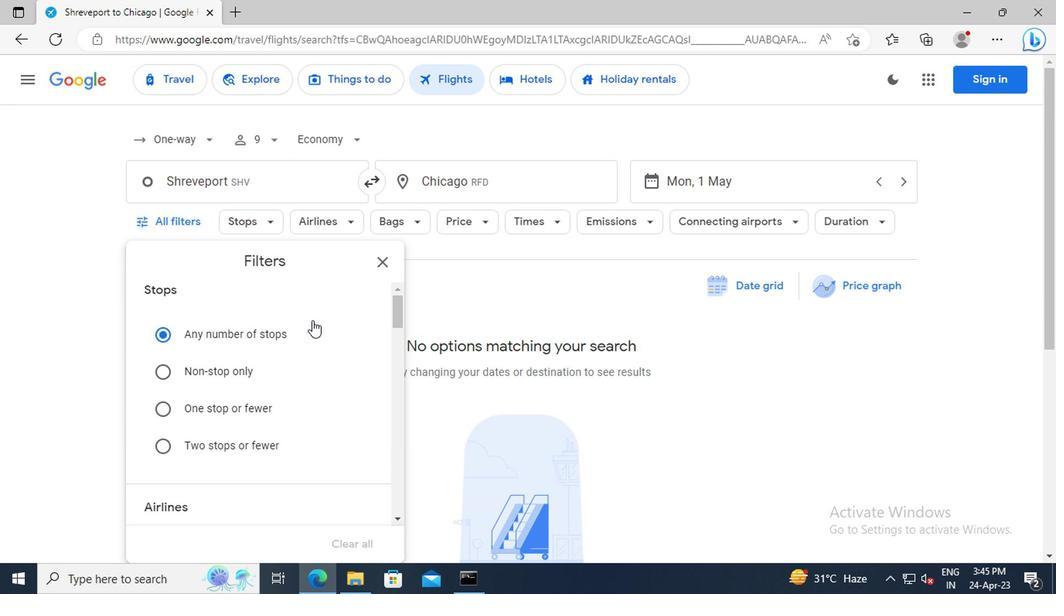 
Action: Mouse scrolled (311, 320) with delta (0, -1)
Screenshot: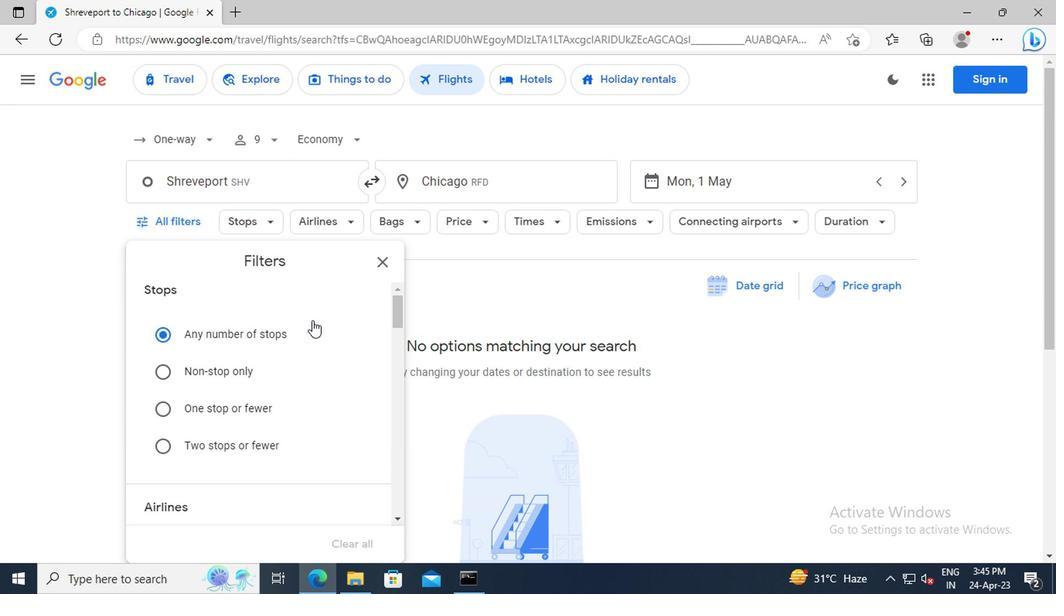 
Action: Mouse scrolled (311, 320) with delta (0, -1)
Screenshot: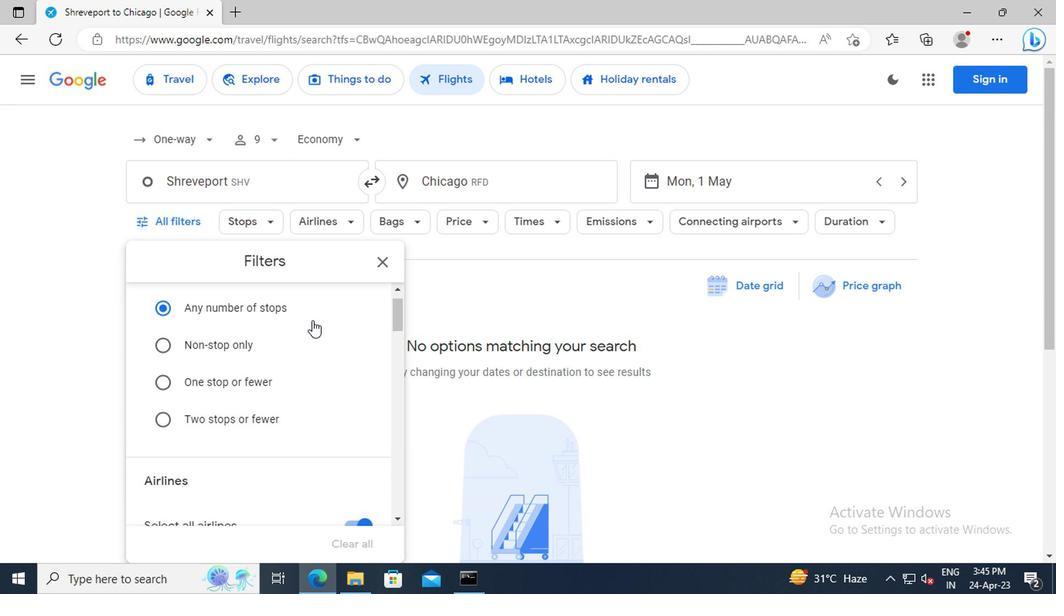 
Action: Mouse scrolled (311, 320) with delta (0, -1)
Screenshot: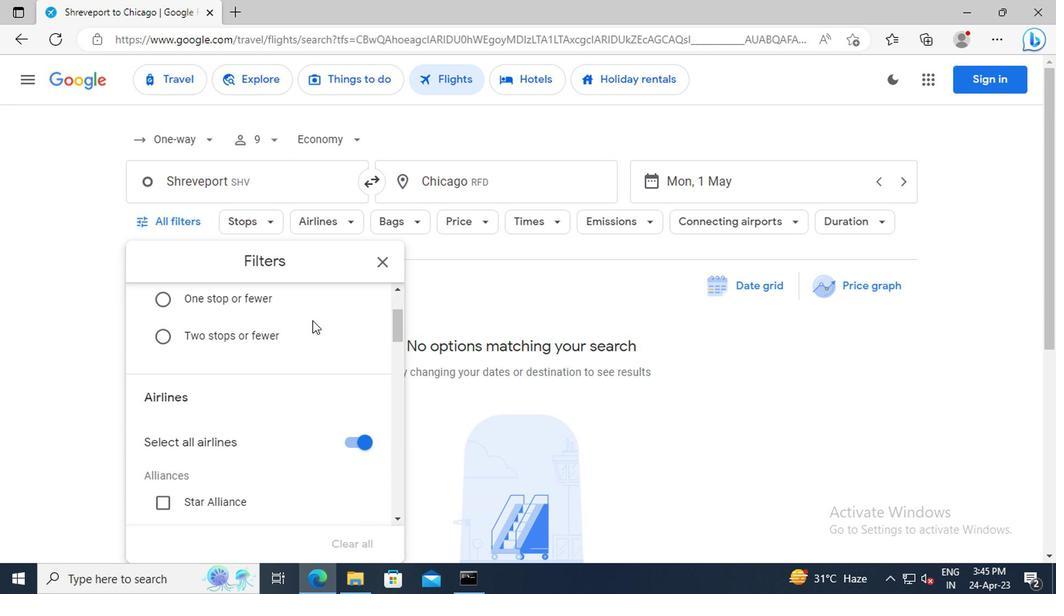 
Action: Mouse scrolled (311, 320) with delta (0, -1)
Screenshot: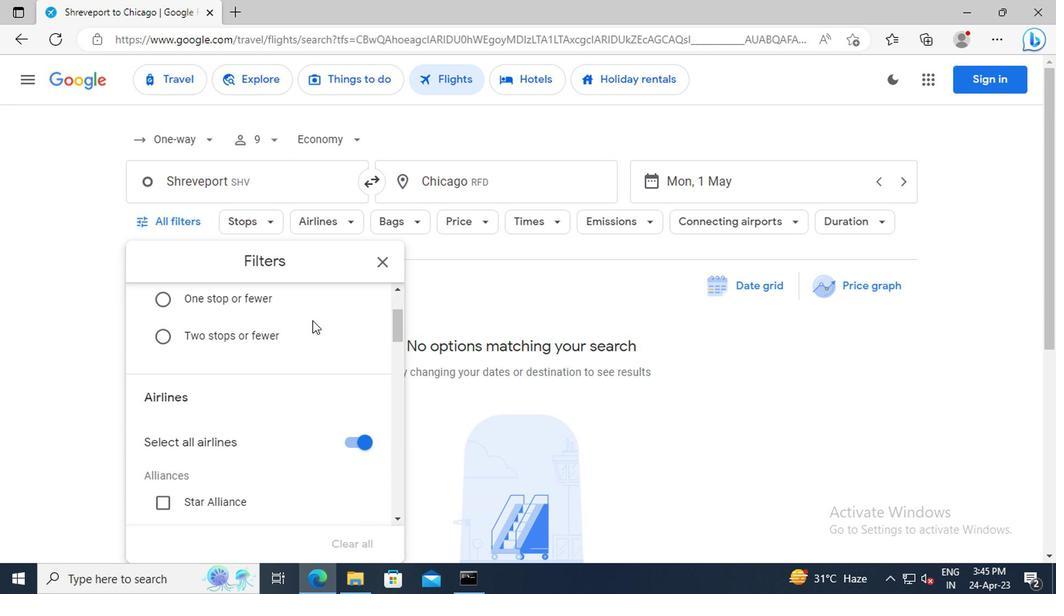 
Action: Mouse scrolled (311, 320) with delta (0, -1)
Screenshot: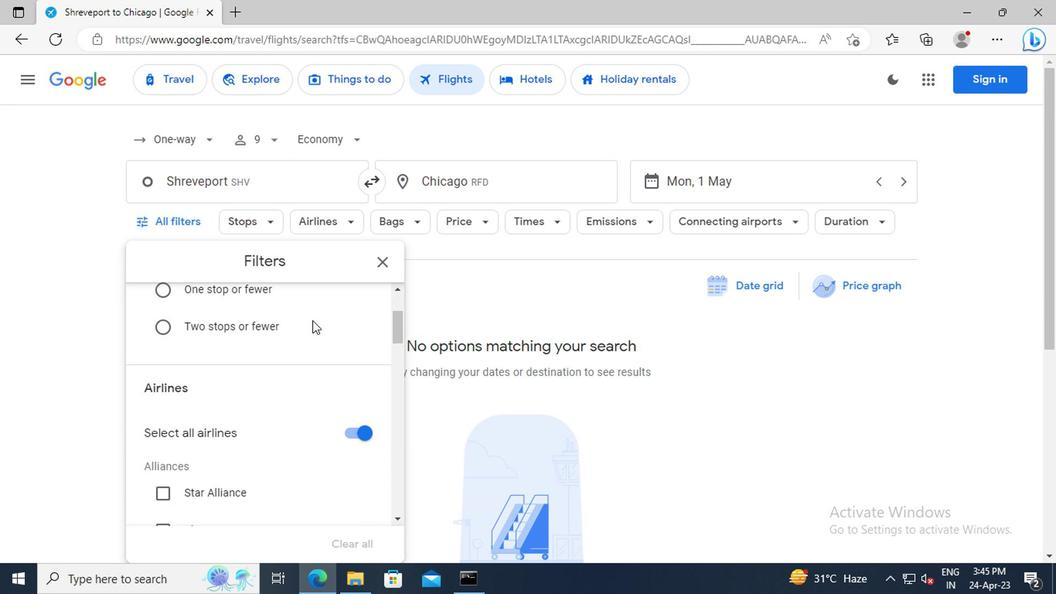 
Action: Mouse moved to (346, 335)
Screenshot: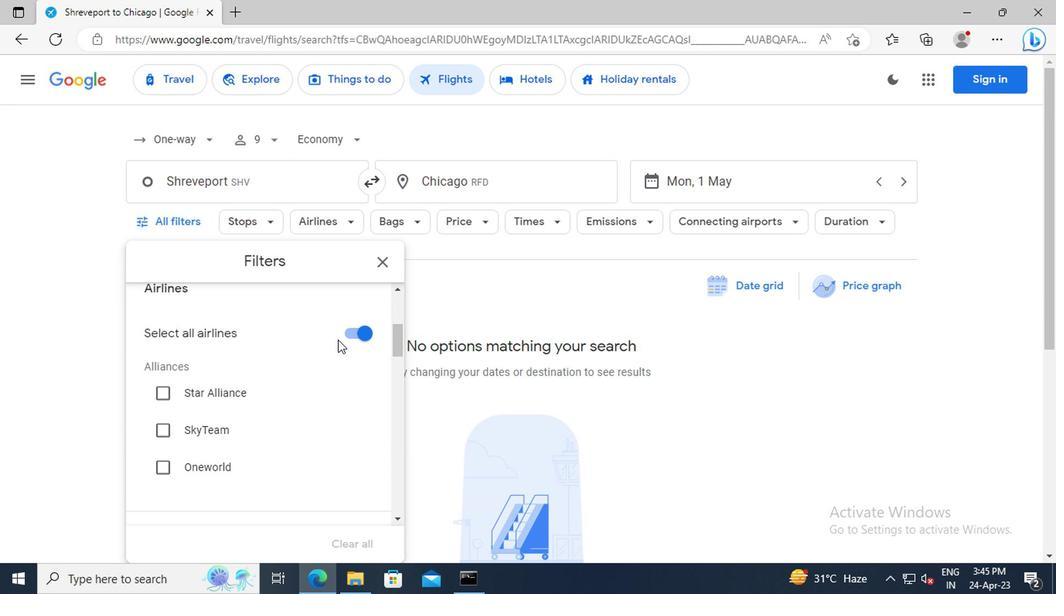 
Action: Mouse pressed left at (346, 335)
Screenshot: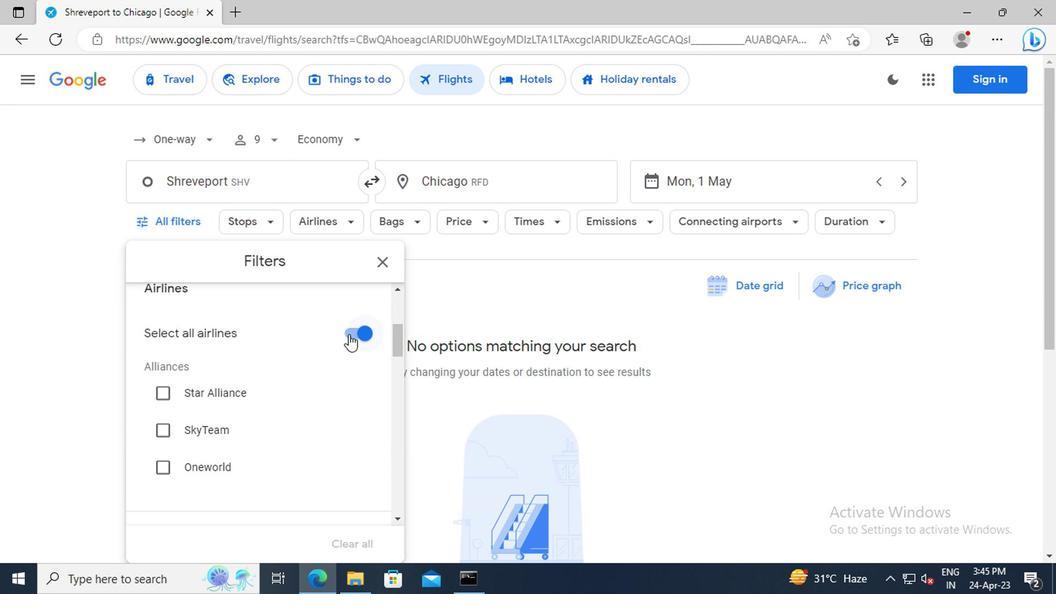 
Action: Mouse moved to (307, 330)
Screenshot: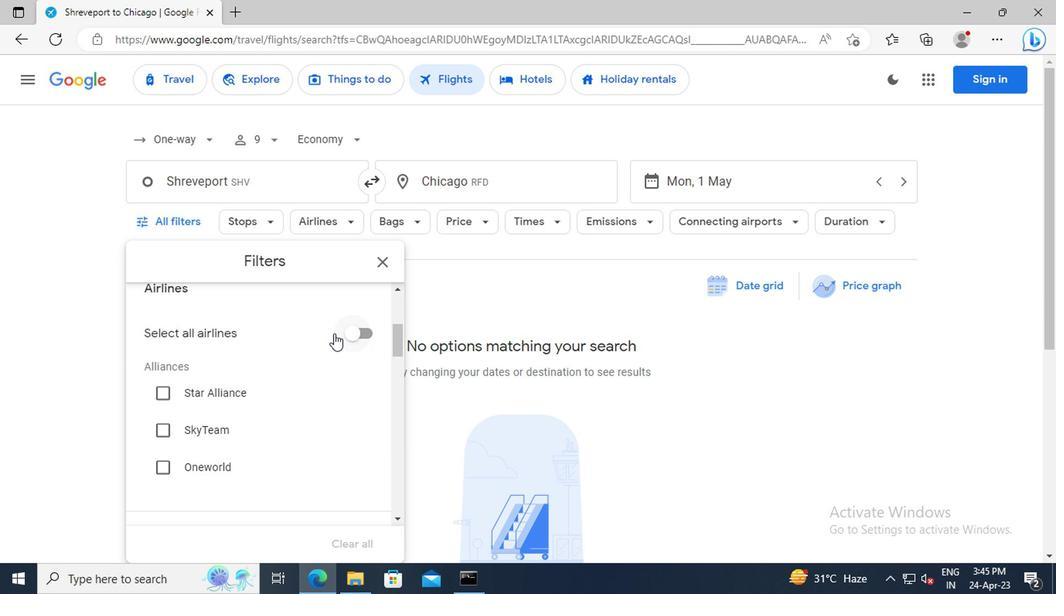 
Action: Mouse scrolled (307, 330) with delta (0, 0)
Screenshot: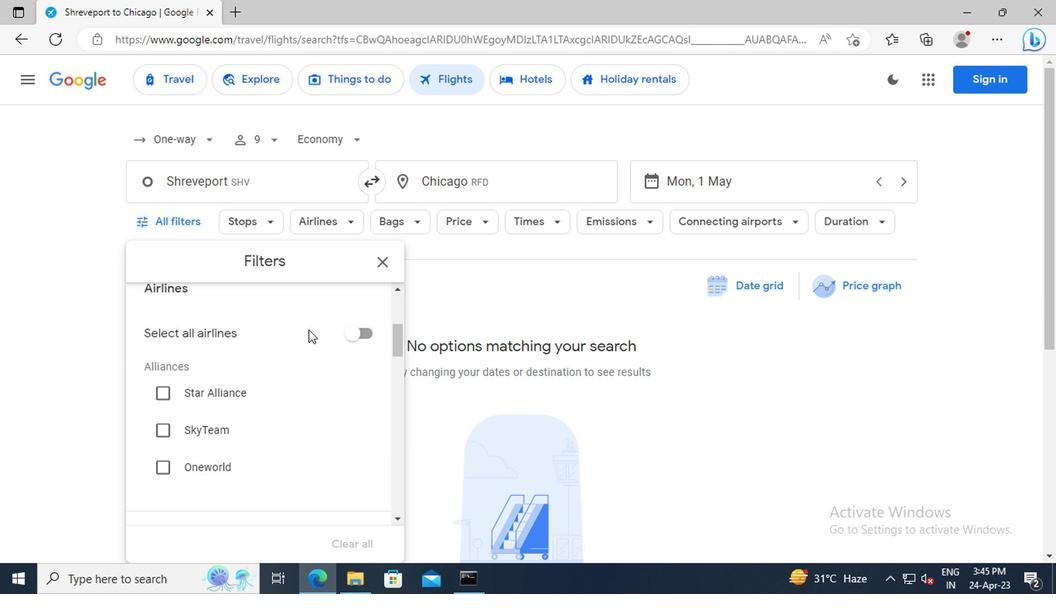 
Action: Mouse scrolled (307, 330) with delta (0, 0)
Screenshot: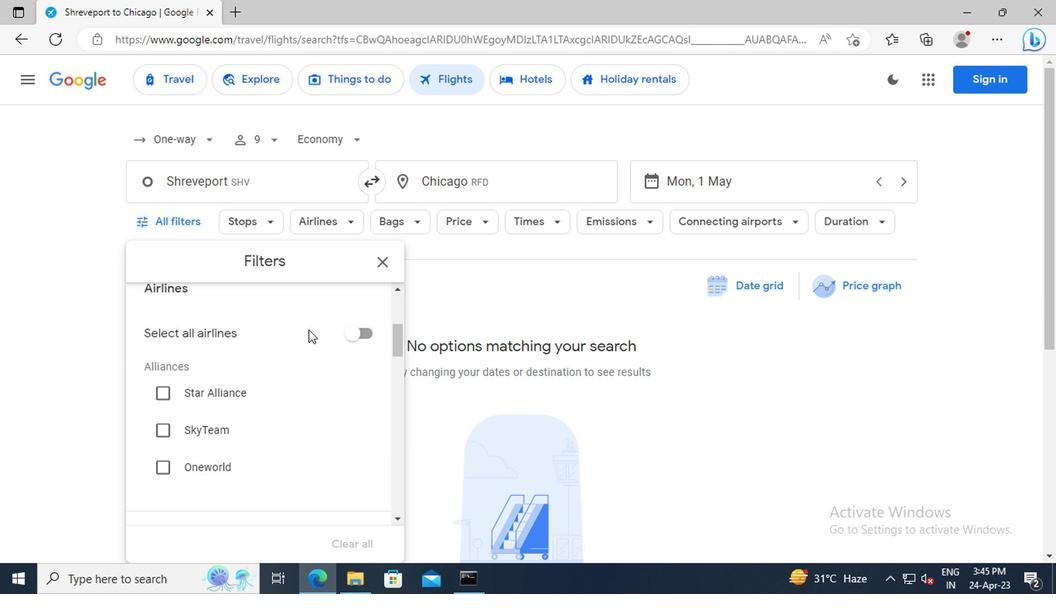 
Action: Mouse scrolled (307, 330) with delta (0, 0)
Screenshot: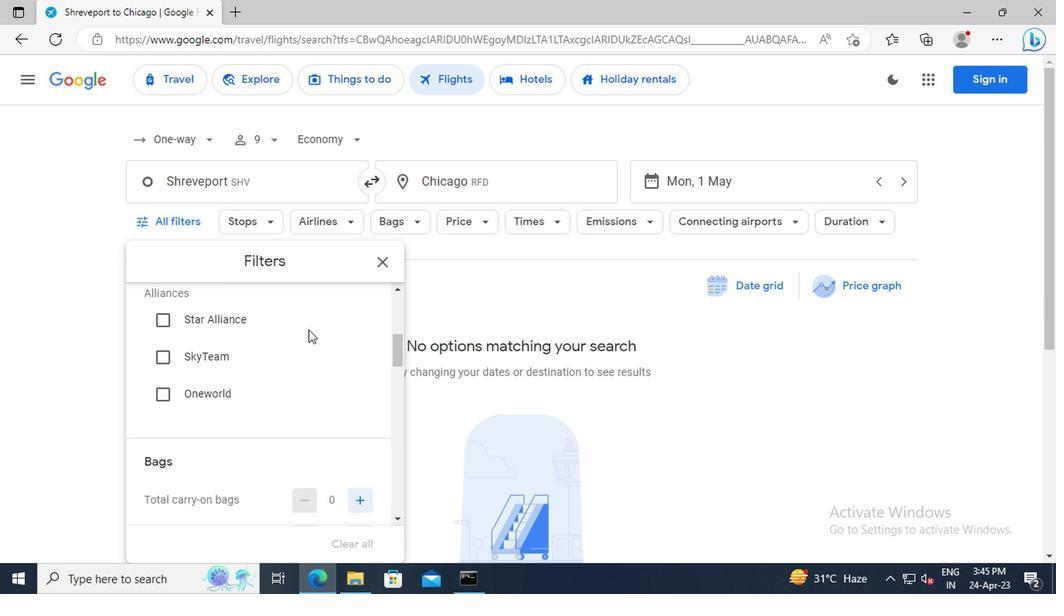 
Action: Mouse scrolled (307, 330) with delta (0, 0)
Screenshot: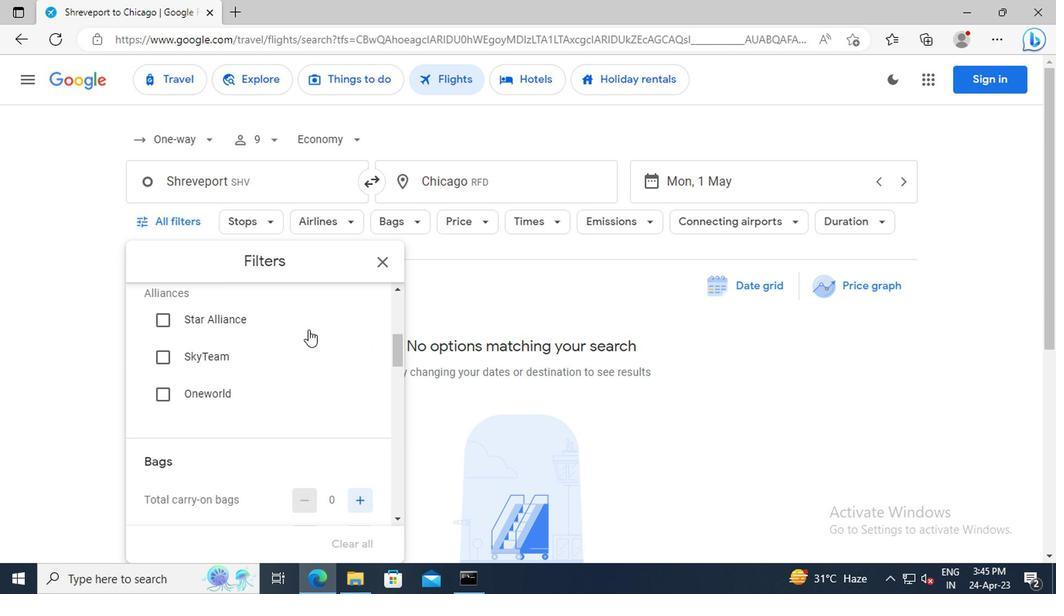 
Action: Mouse scrolled (307, 330) with delta (0, 0)
Screenshot: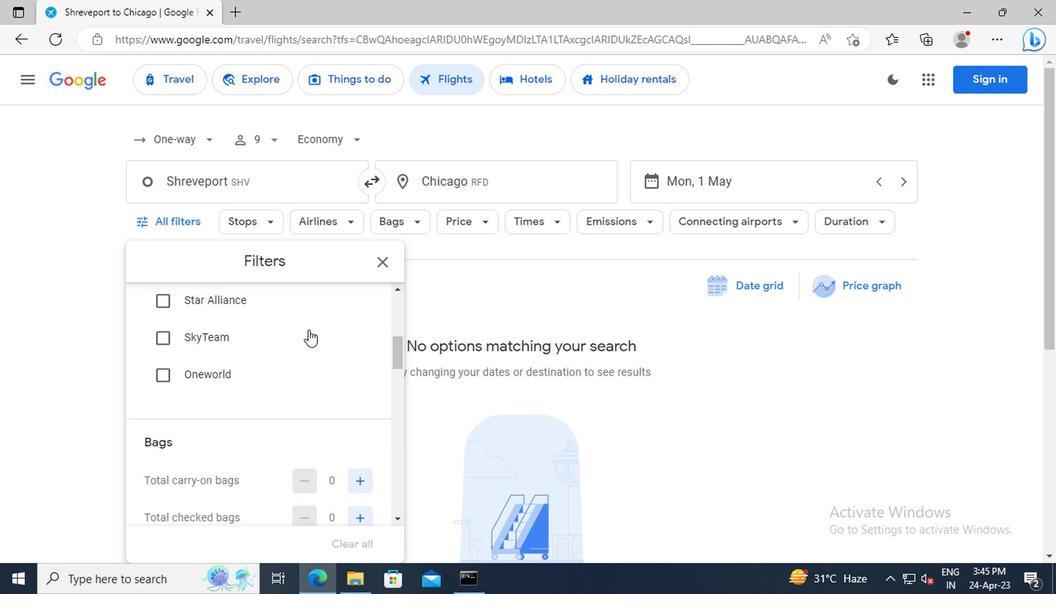 
Action: Mouse moved to (353, 423)
Screenshot: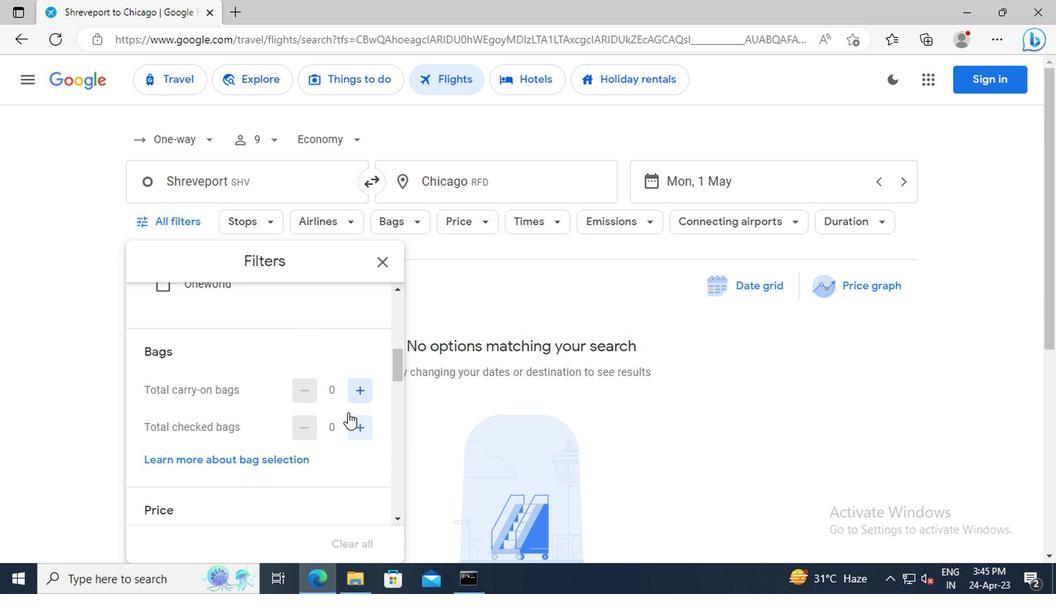 
Action: Mouse pressed left at (353, 423)
Screenshot: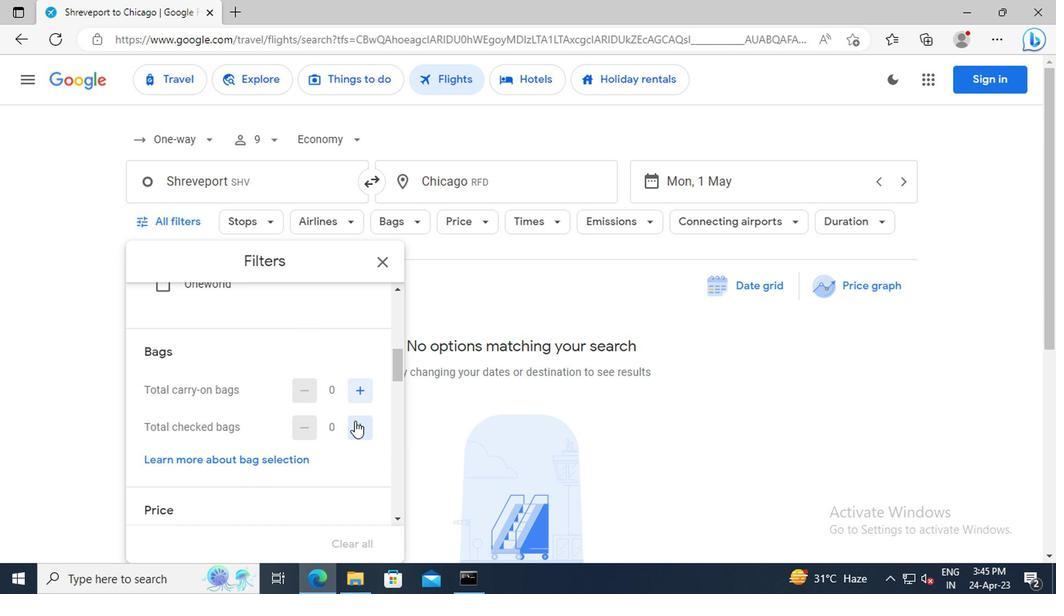 
Action: Mouse pressed left at (353, 423)
Screenshot: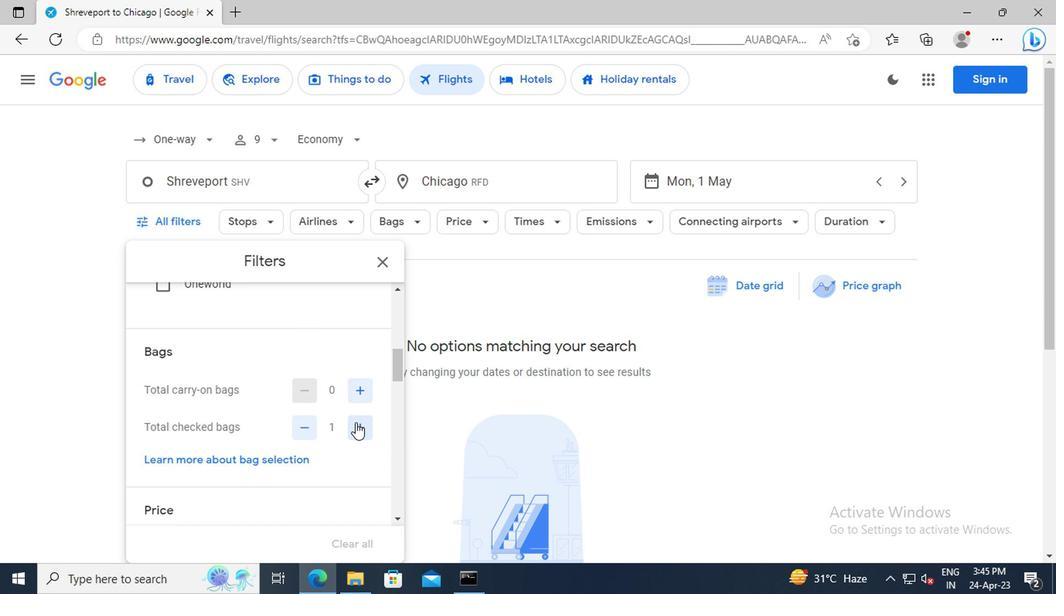
Action: Mouse pressed left at (353, 423)
Screenshot: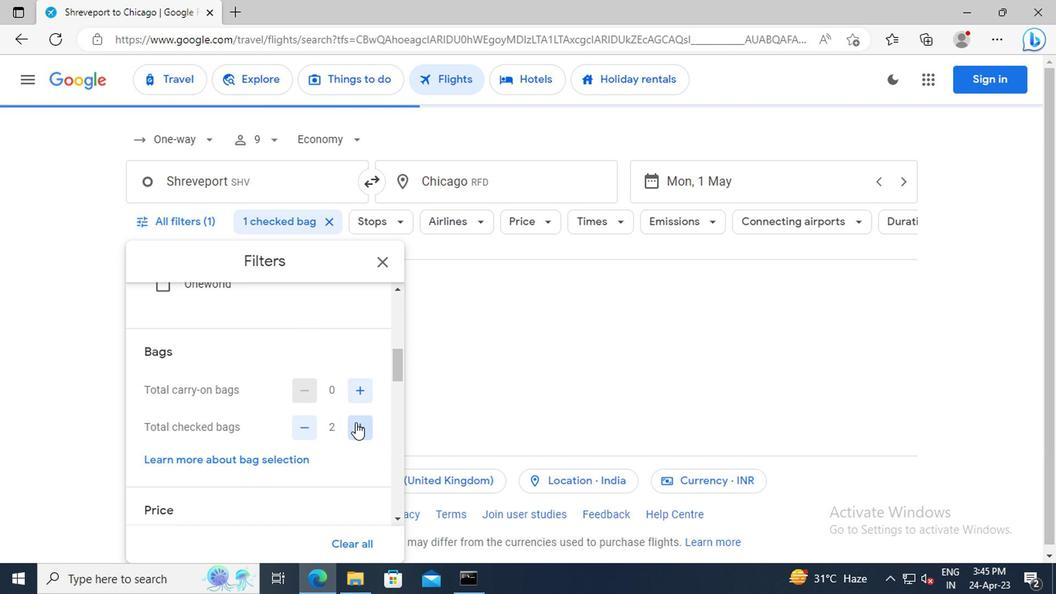 
Action: Mouse pressed left at (353, 423)
Screenshot: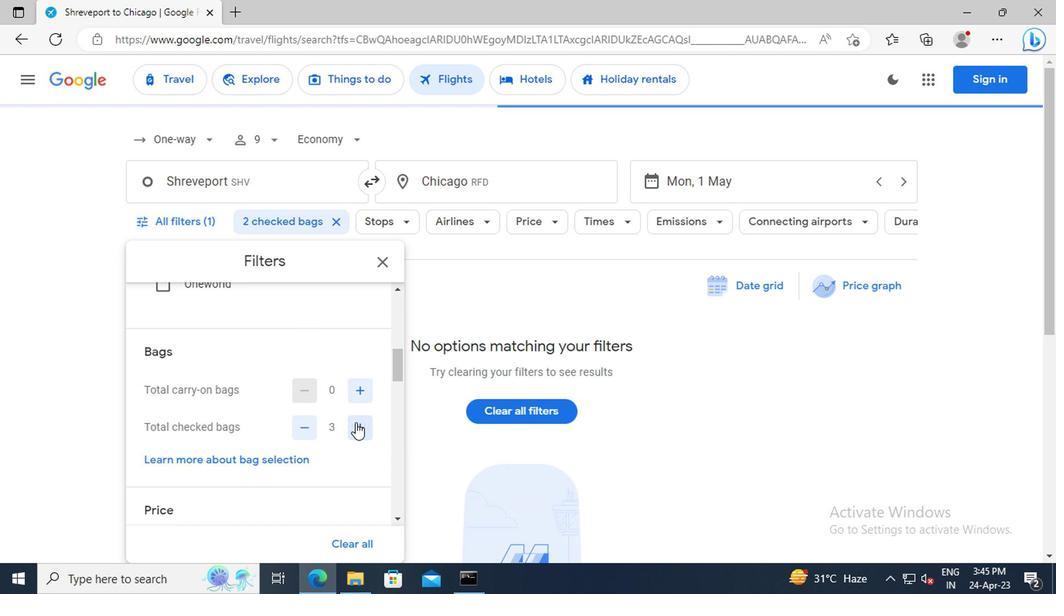 
Action: Mouse pressed left at (353, 423)
Screenshot: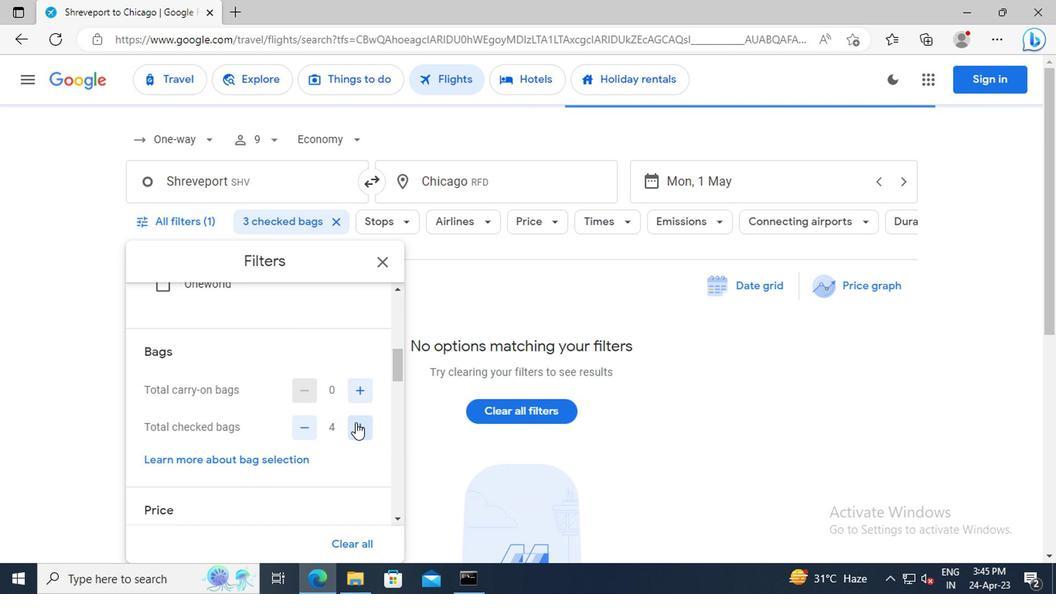 
Action: Mouse pressed left at (353, 423)
Screenshot: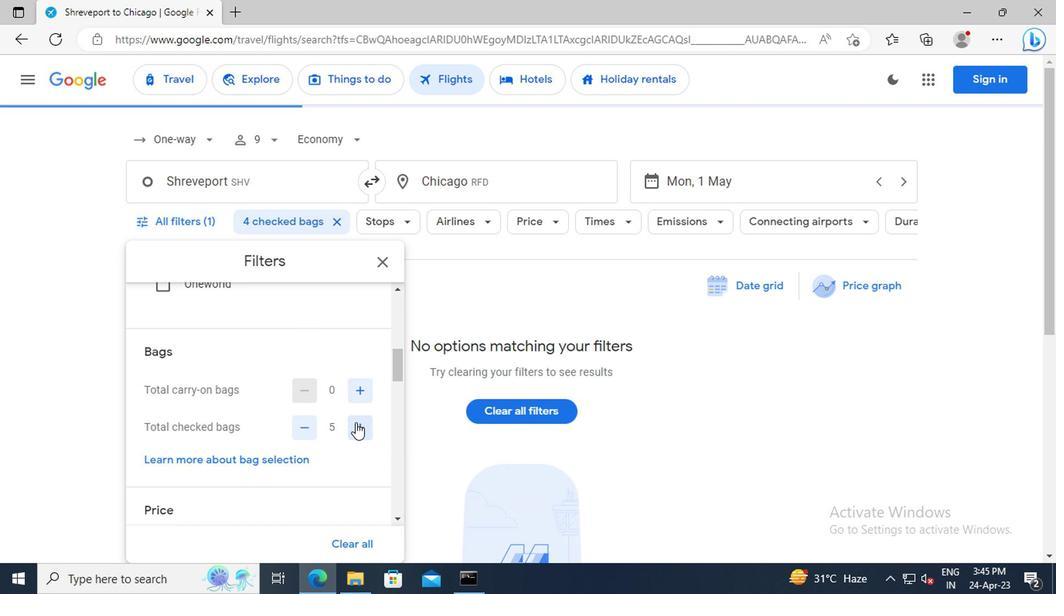 
Action: Mouse pressed left at (353, 423)
Screenshot: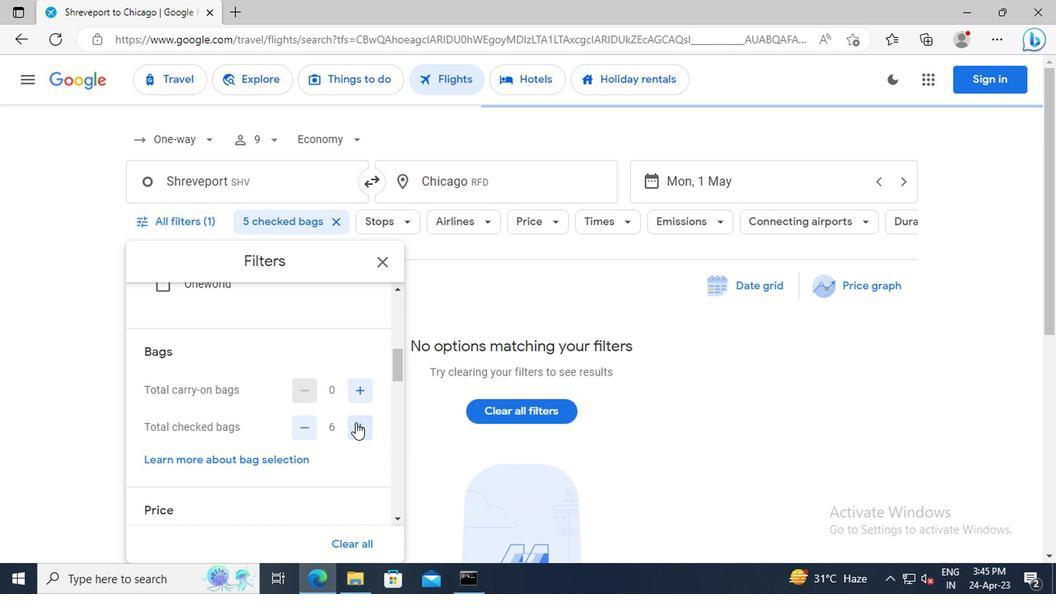 
Action: Mouse pressed left at (353, 423)
Screenshot: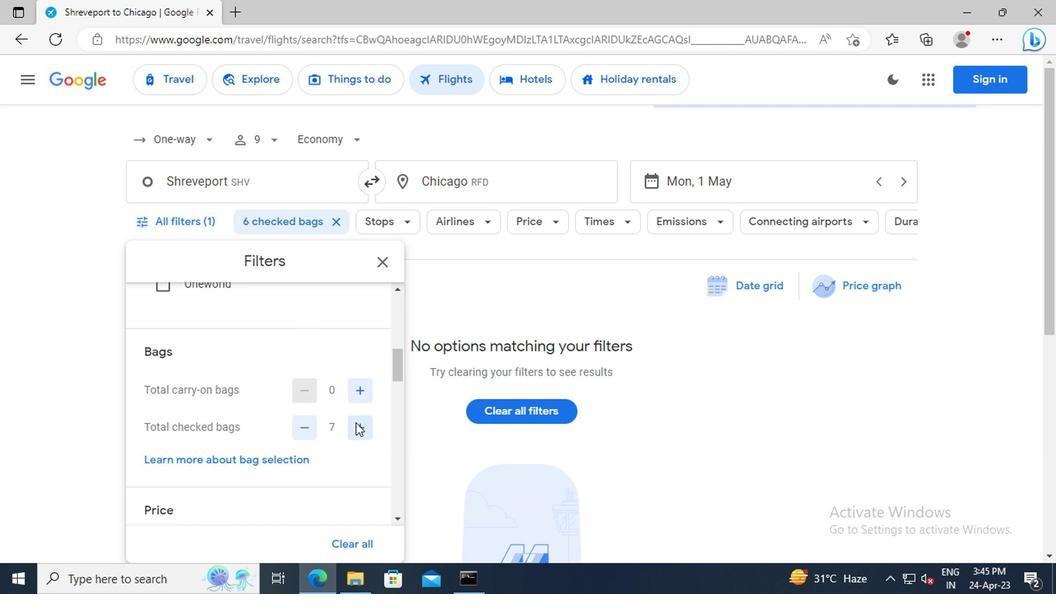 
Action: Mouse moved to (327, 378)
Screenshot: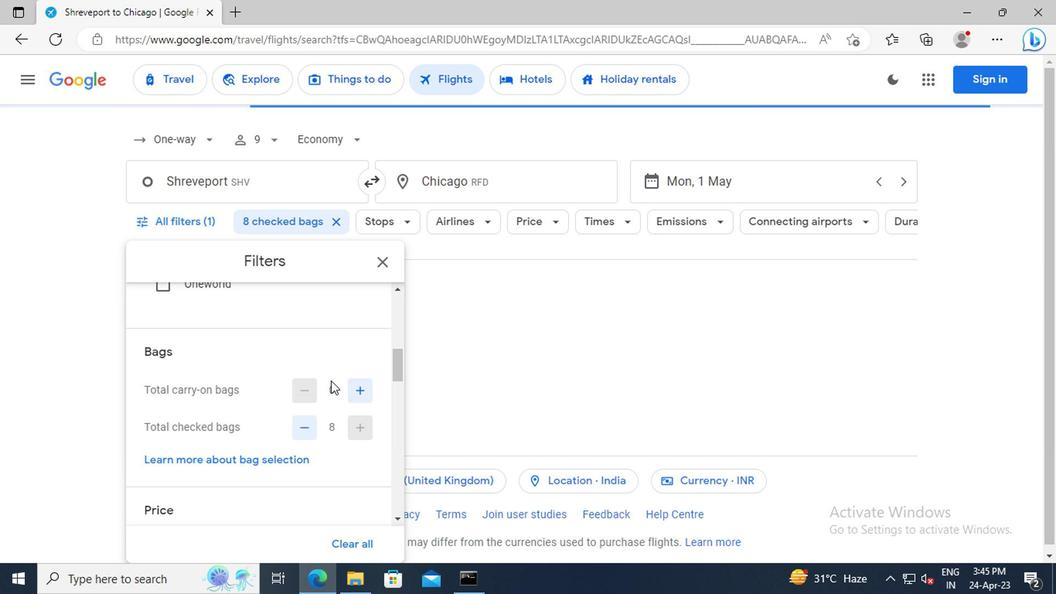
Action: Mouse scrolled (327, 376) with delta (0, -1)
Screenshot: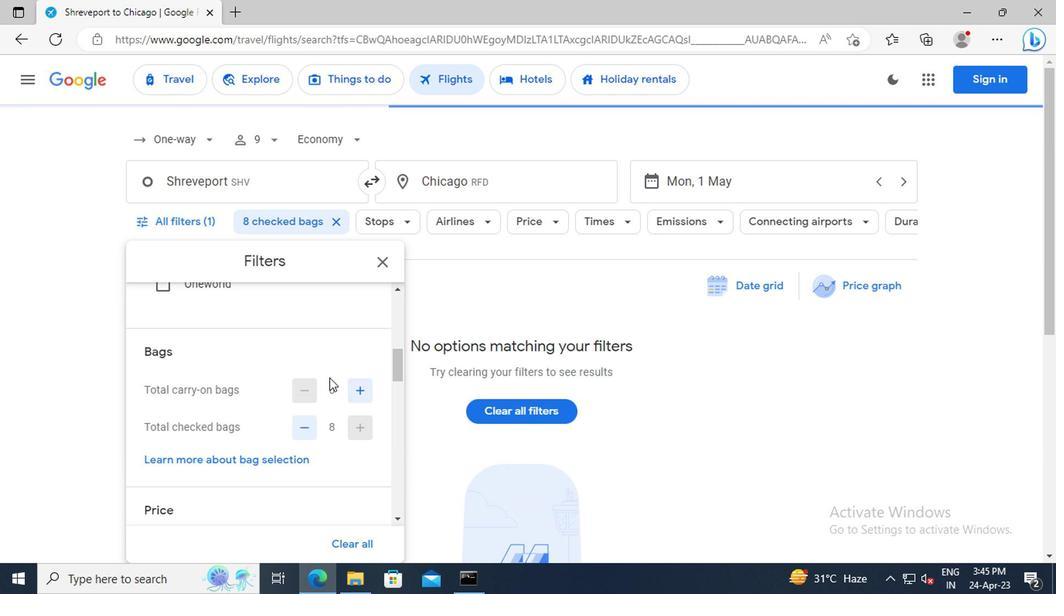 
Action: Mouse scrolled (327, 376) with delta (0, -1)
Screenshot: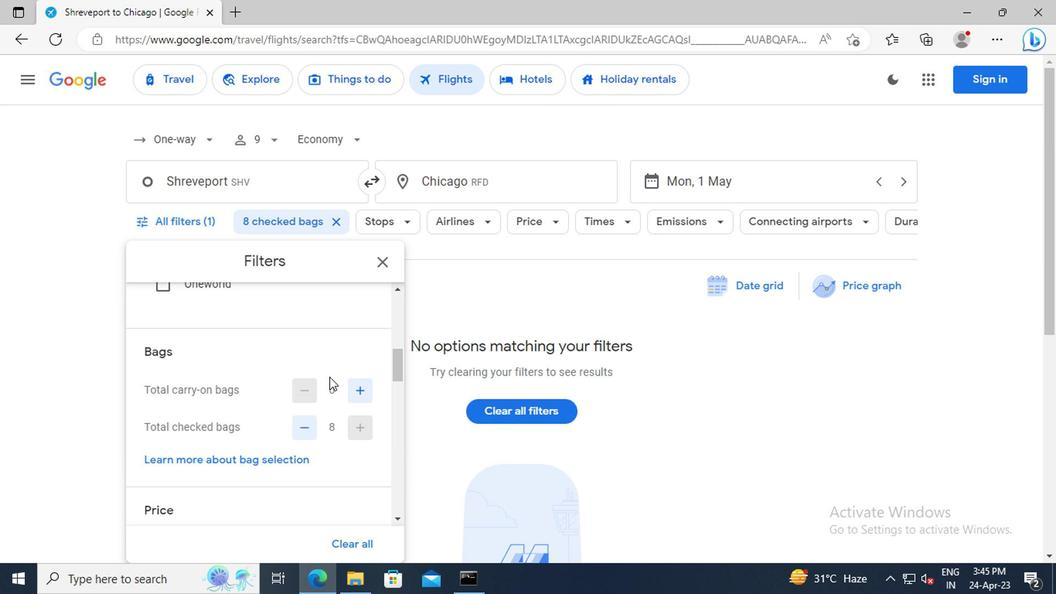 
Action: Mouse scrolled (327, 376) with delta (0, -1)
Screenshot: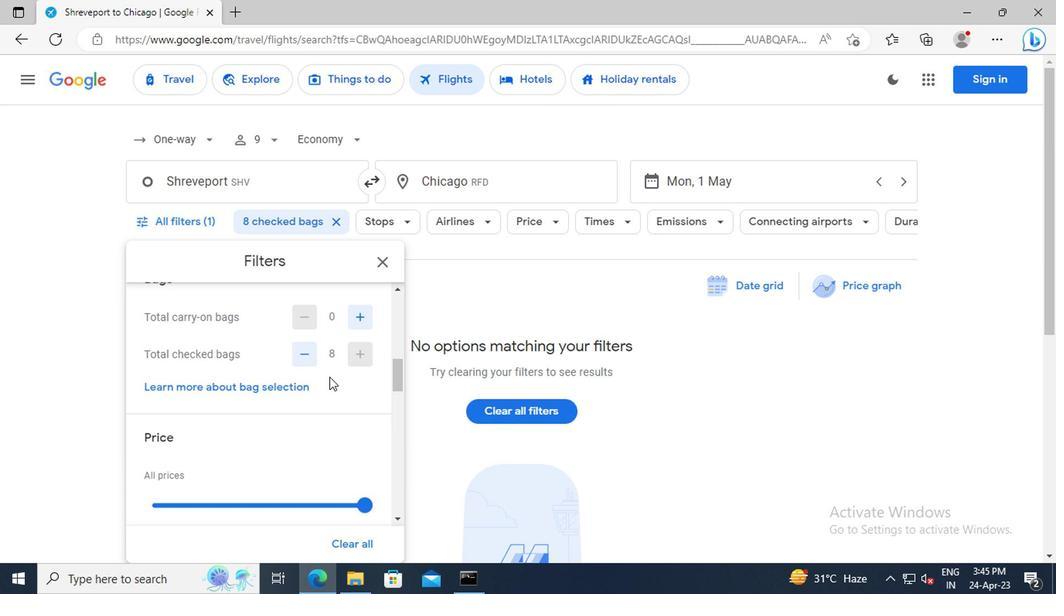 
Action: Mouse scrolled (327, 376) with delta (0, -1)
Screenshot: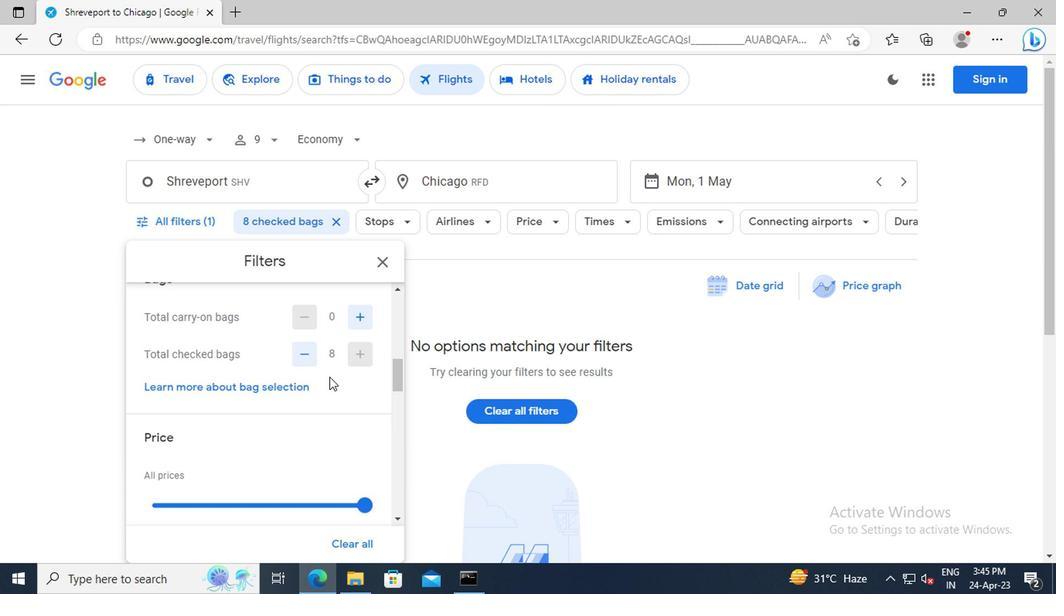 
Action: Mouse moved to (362, 438)
Screenshot: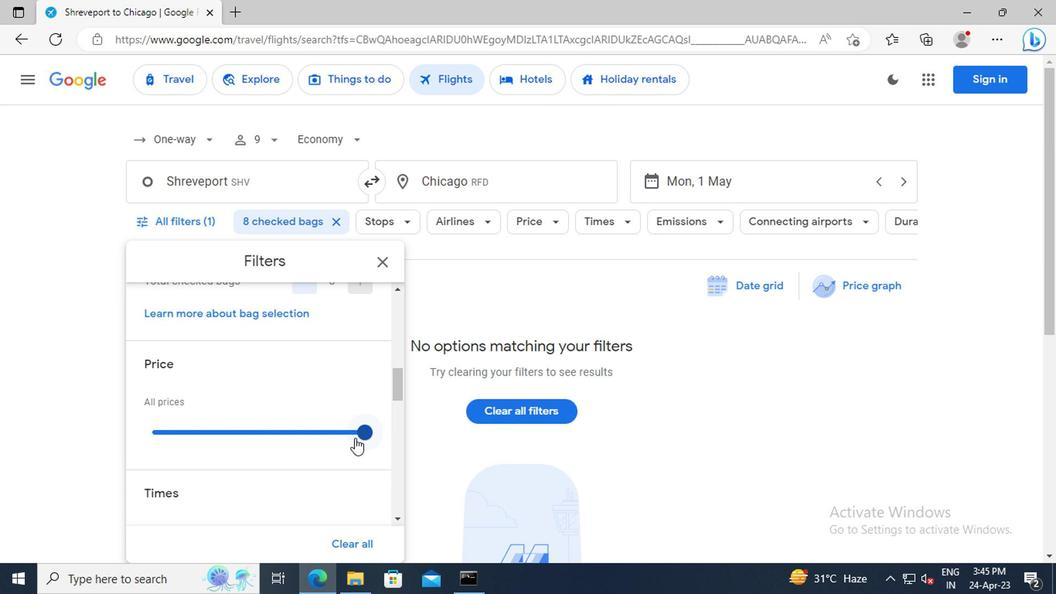 
Action: Mouse pressed left at (362, 438)
Screenshot: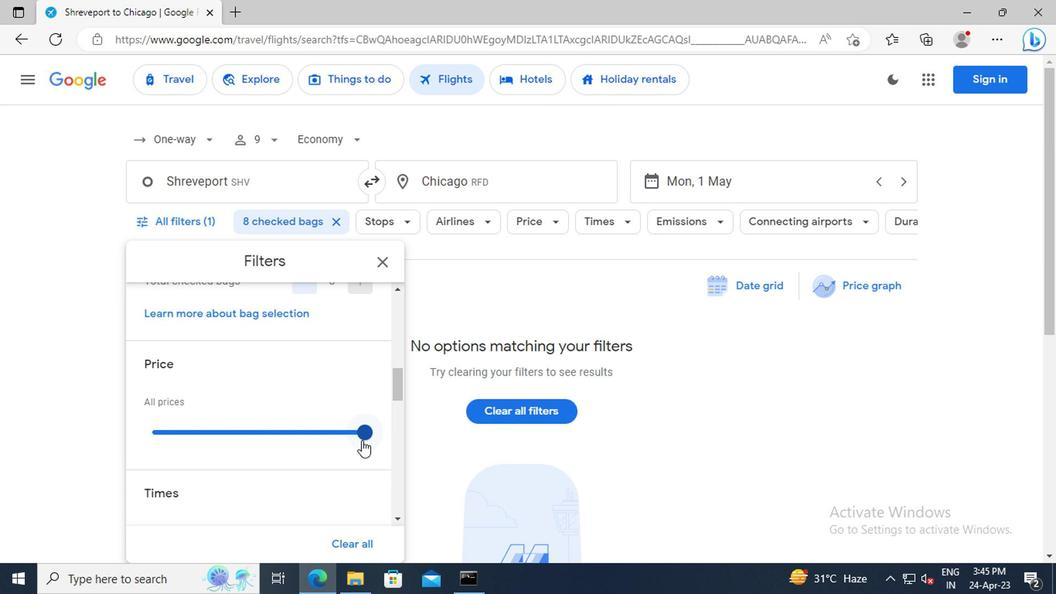 
Action: Mouse moved to (296, 360)
Screenshot: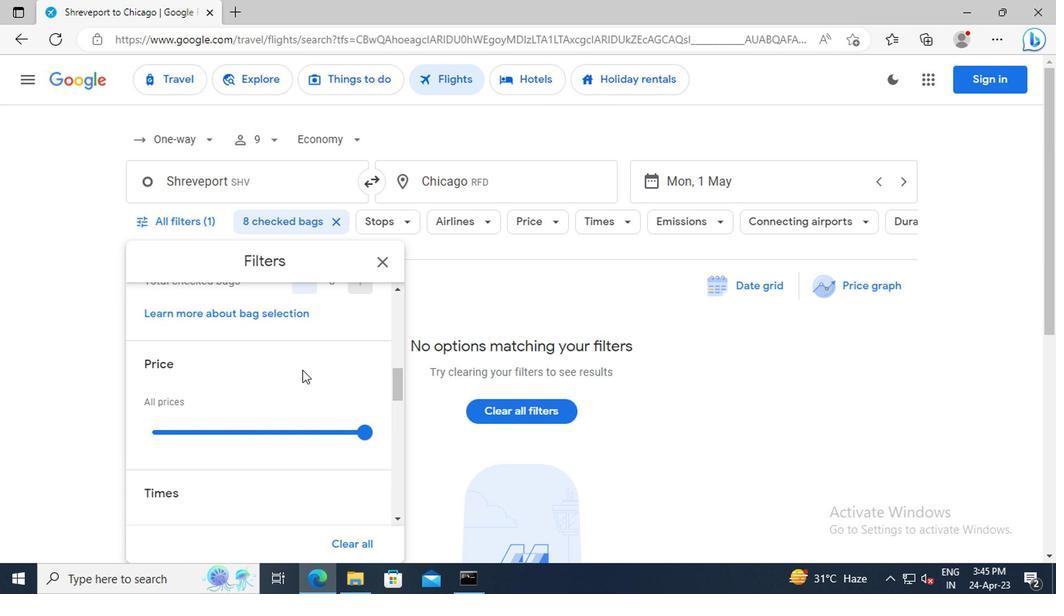 
Action: Mouse scrolled (296, 360) with delta (0, 0)
Screenshot: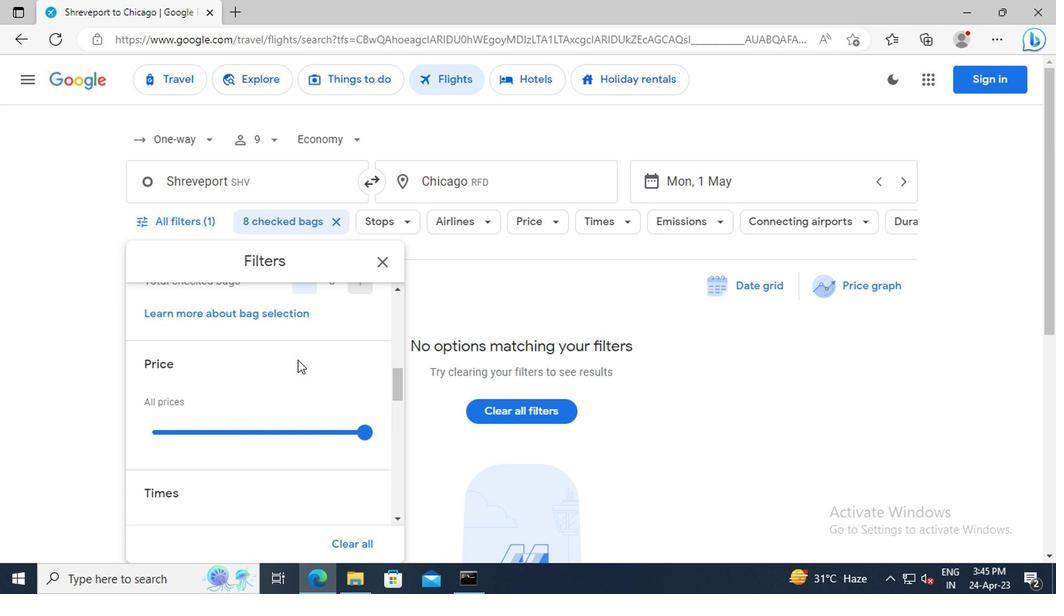 
Action: Mouse moved to (296, 360)
Screenshot: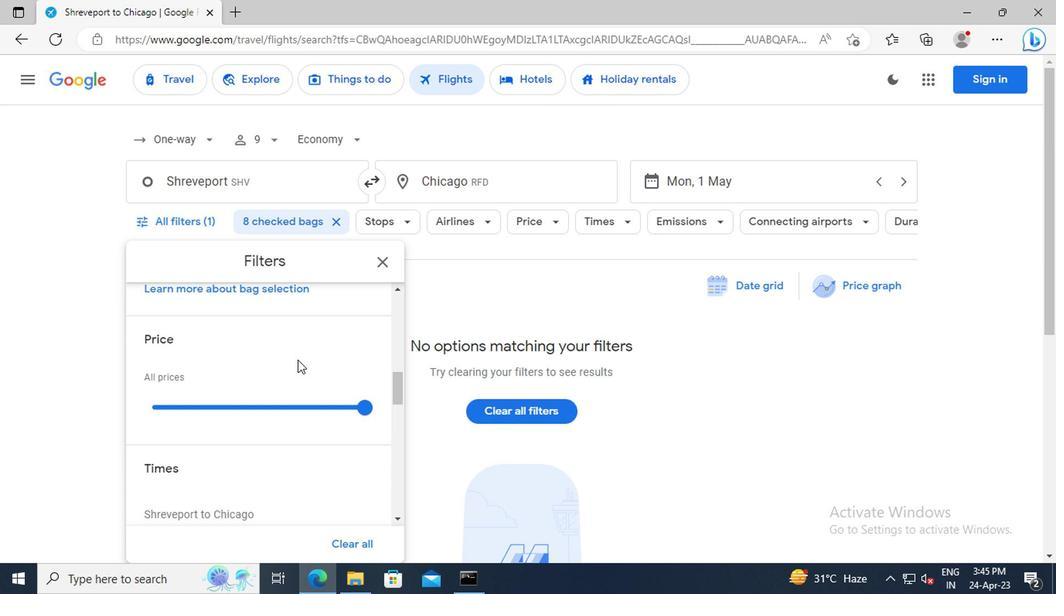 
Action: Mouse scrolled (296, 360) with delta (0, 0)
Screenshot: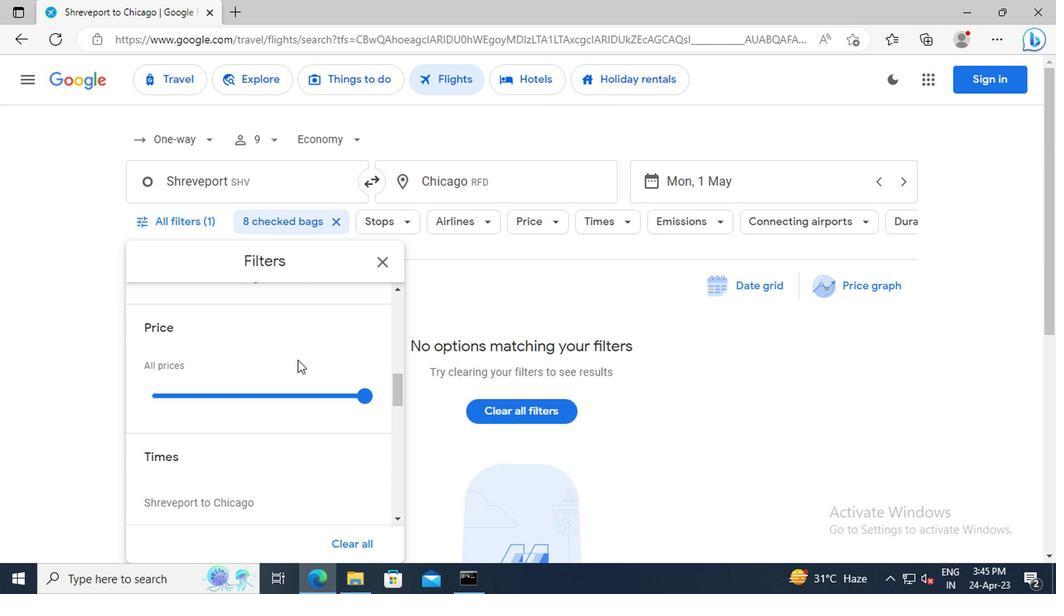 
Action: Mouse scrolled (296, 360) with delta (0, 0)
Screenshot: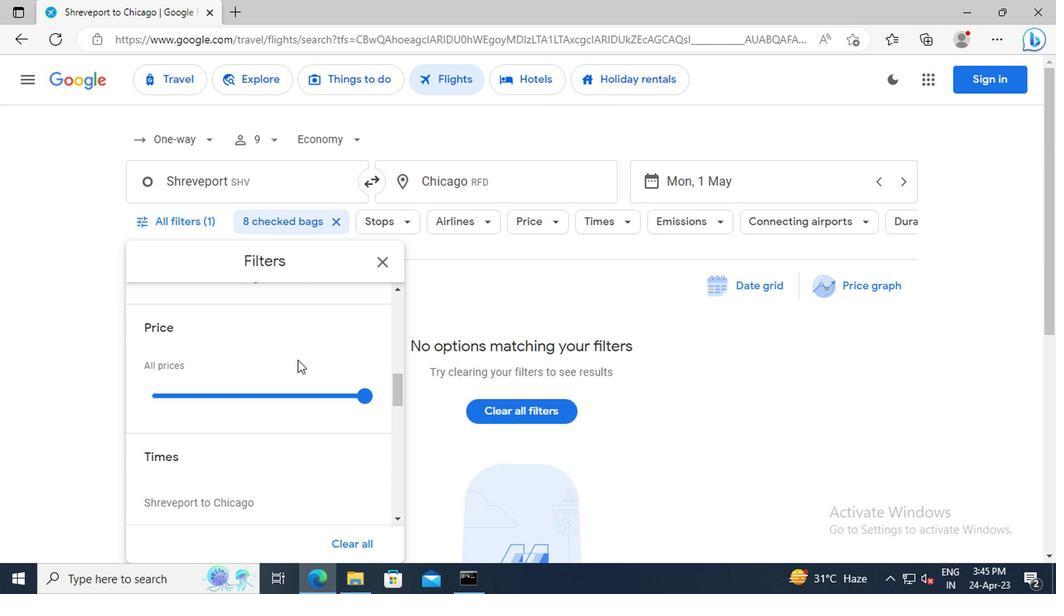 
Action: Mouse scrolled (296, 360) with delta (0, 0)
Screenshot: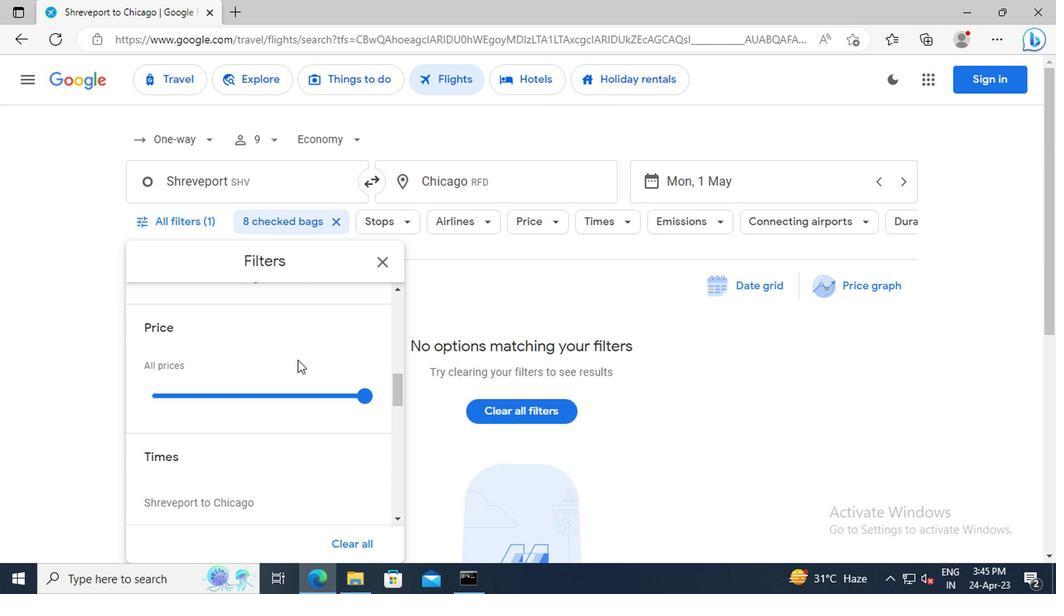 
Action: Mouse scrolled (296, 360) with delta (0, 0)
Screenshot: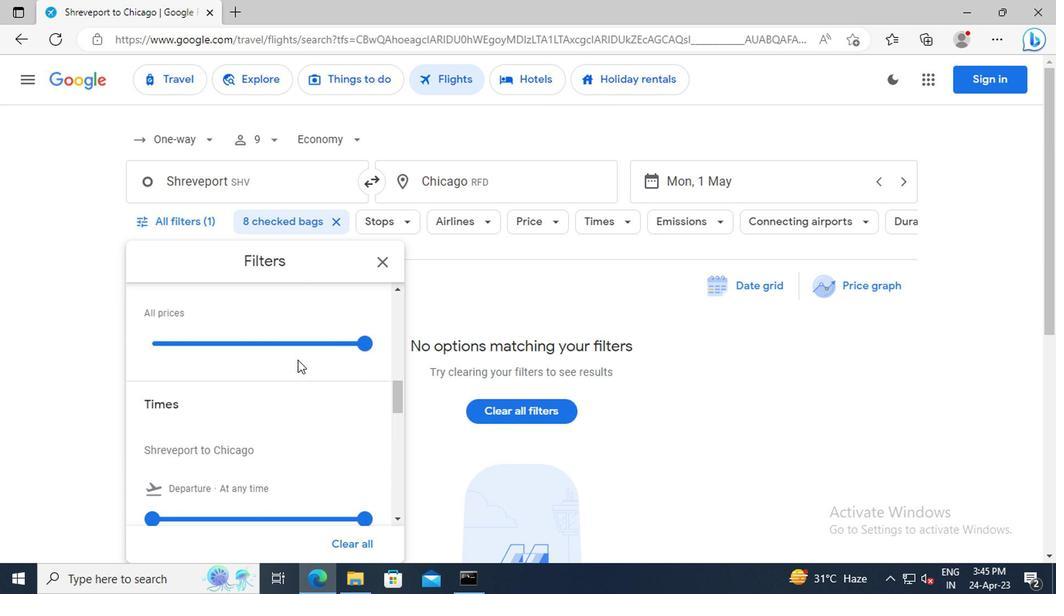 
Action: Mouse moved to (155, 428)
Screenshot: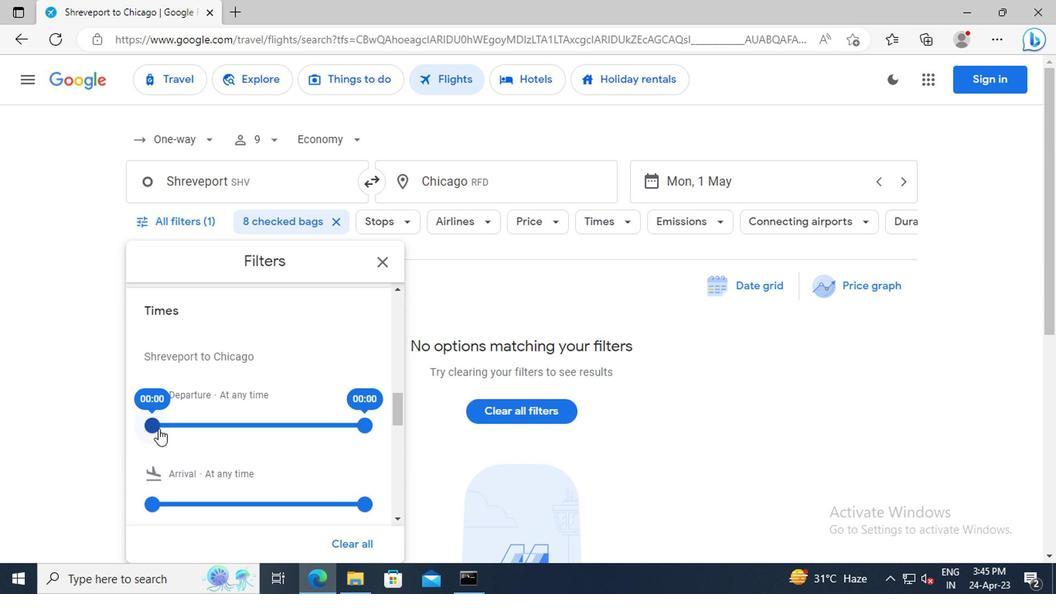
Action: Mouse pressed left at (155, 428)
Screenshot: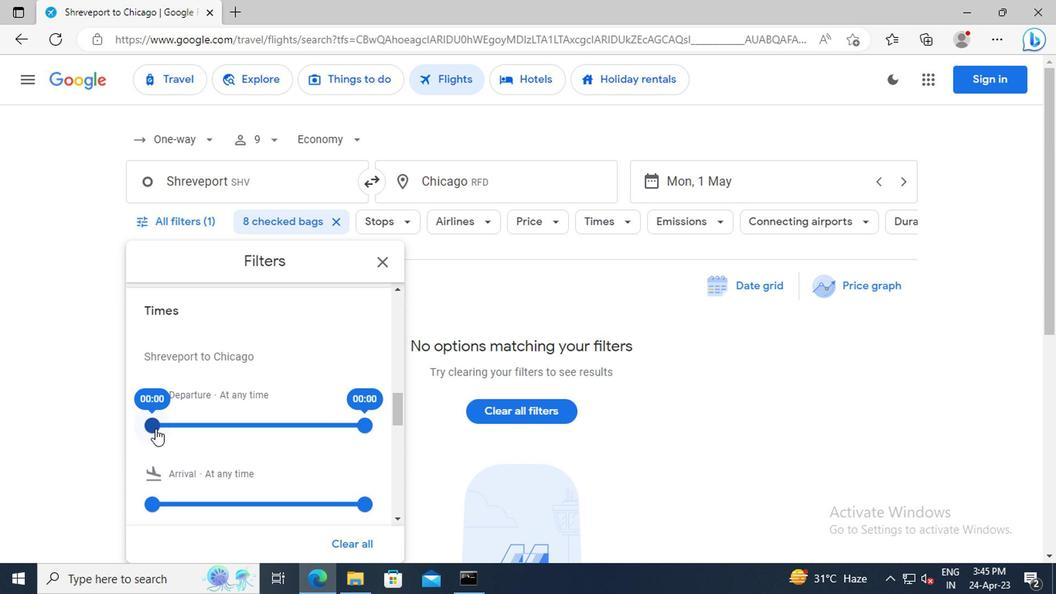 
Action: Mouse moved to (364, 420)
Screenshot: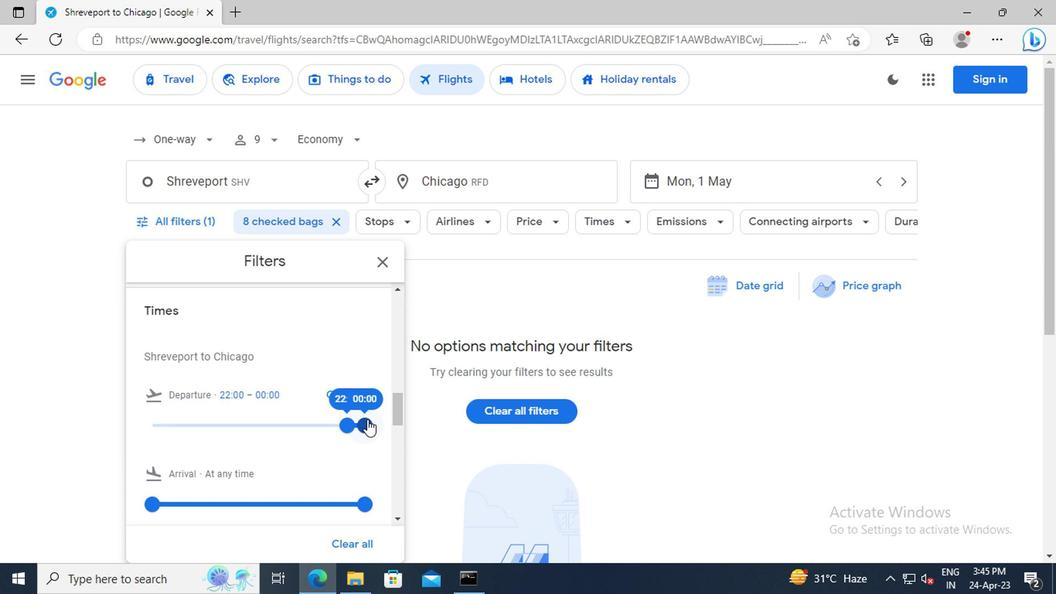 
Action: Mouse pressed left at (364, 420)
Screenshot: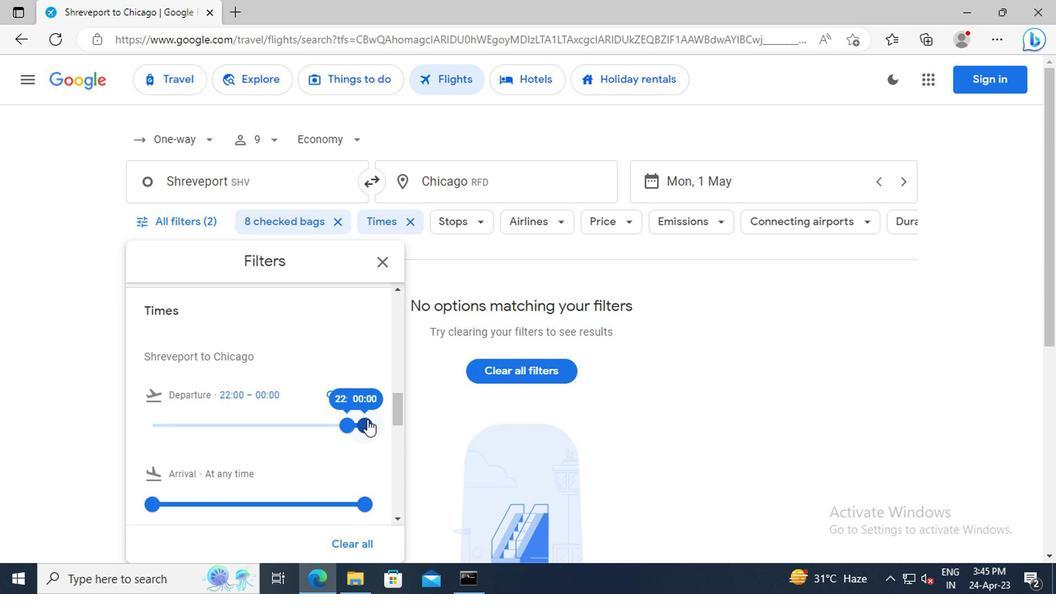 
Action: Mouse moved to (380, 264)
Screenshot: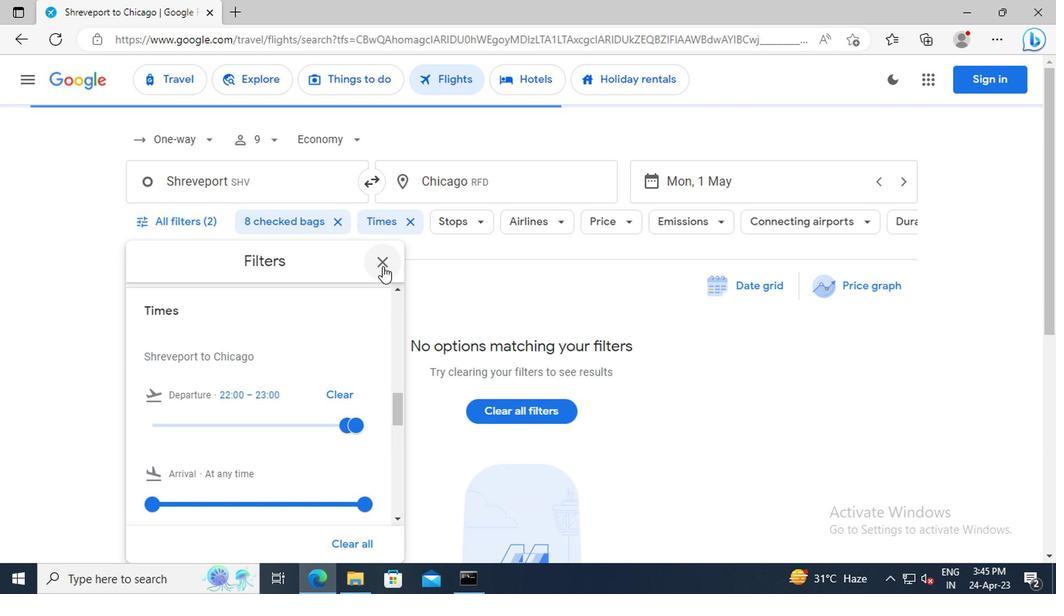 
Action: Mouse pressed left at (380, 264)
Screenshot: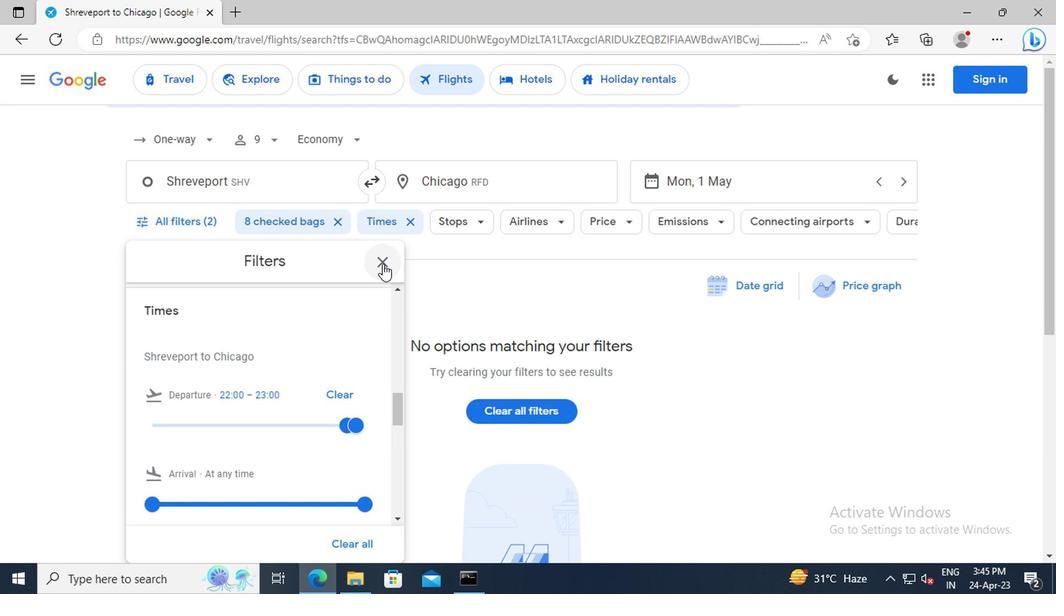 
Action: Mouse moved to (392, 322)
Screenshot: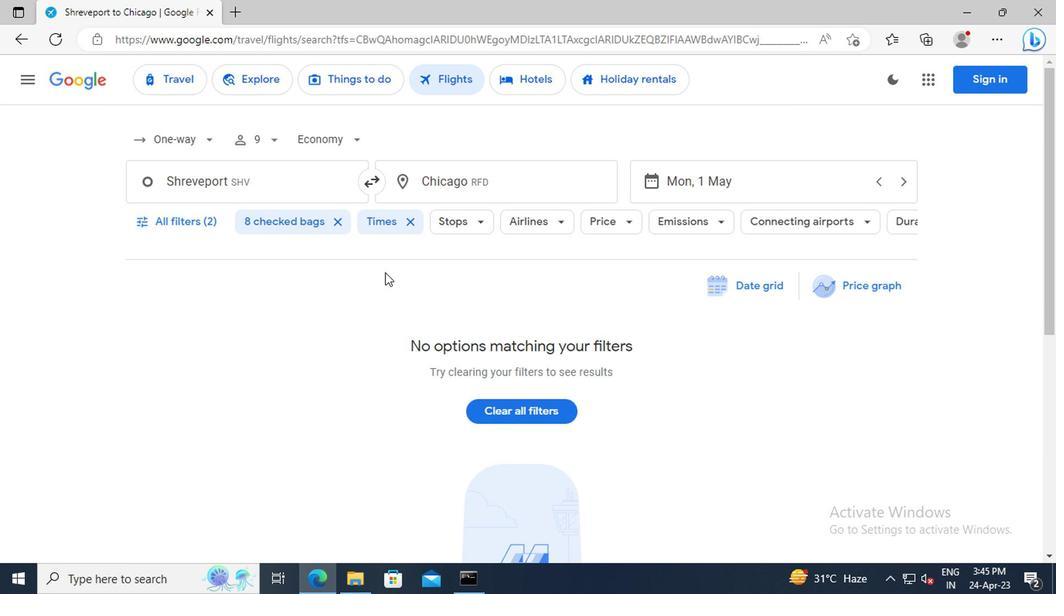
